 Task: Select Convenience. Add to cart, from DollarGeneral for 4213 Cooks Mine Road, Ruidoso, New Mexico 88345, Cell Number 505-671-5177, following items : Artskills Classic Poster Boards (5 ct)_x000D_
 - 1, Sharpie Fine Point Permanent Markers Metallic (1 ct)_x000D_
 - 2
Action: Mouse moved to (521, 129)
Screenshot: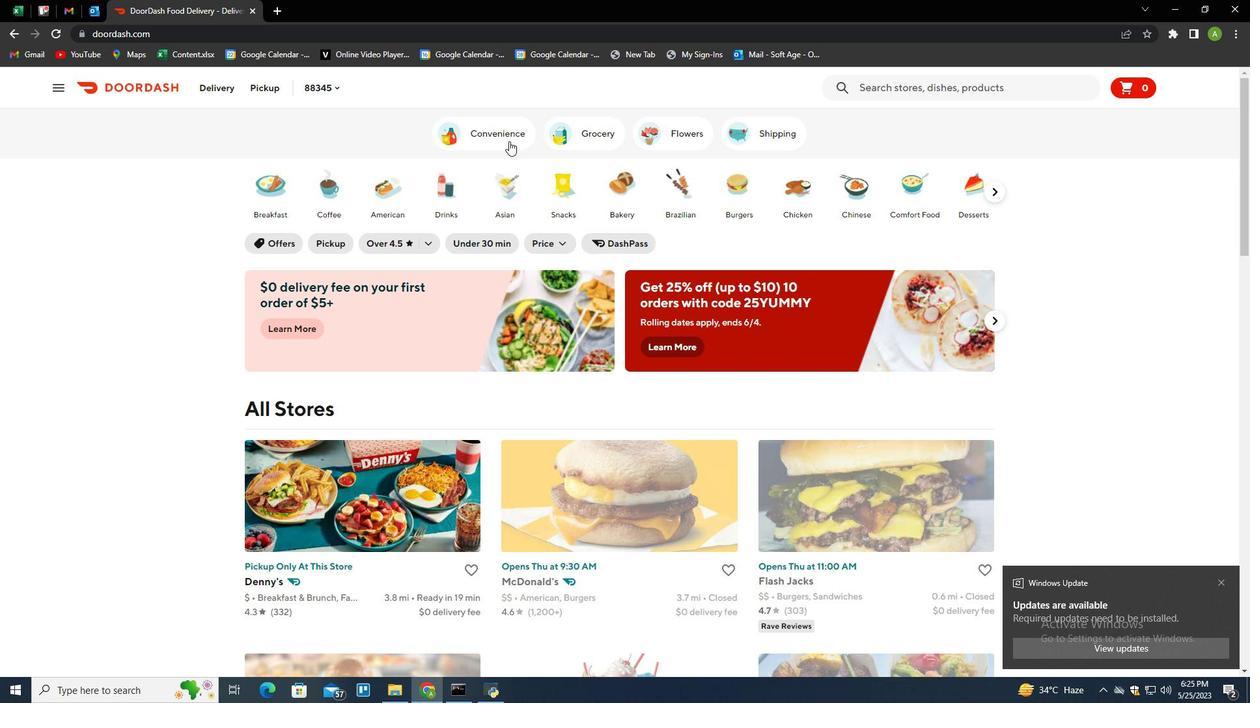 
Action: Mouse pressed left at (521, 129)
Screenshot: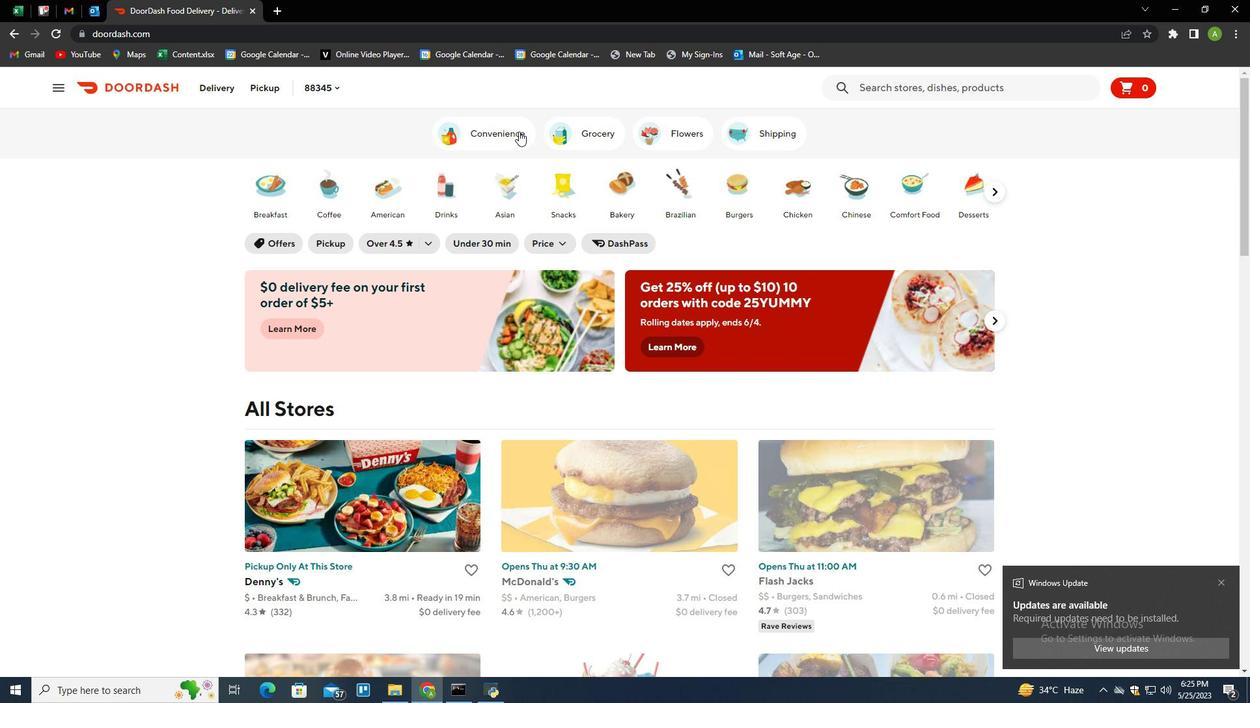 
Action: Mouse moved to (321, 430)
Screenshot: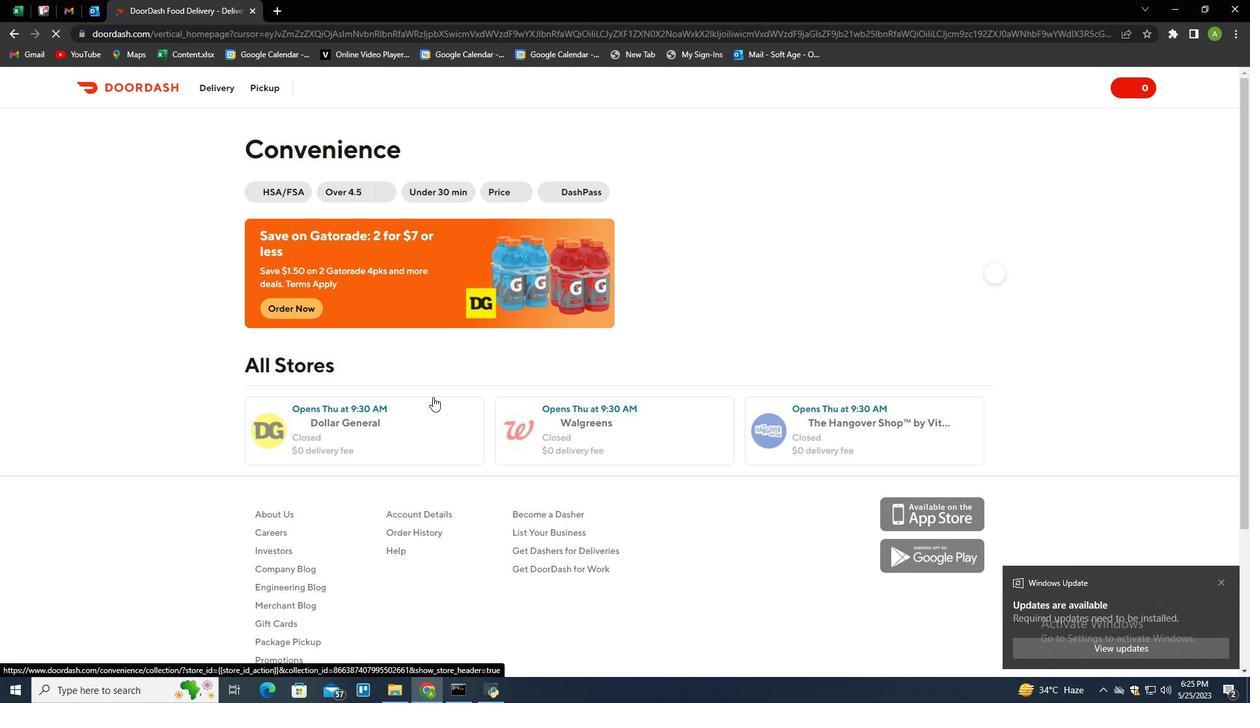 
Action: Mouse pressed left at (321, 430)
Screenshot: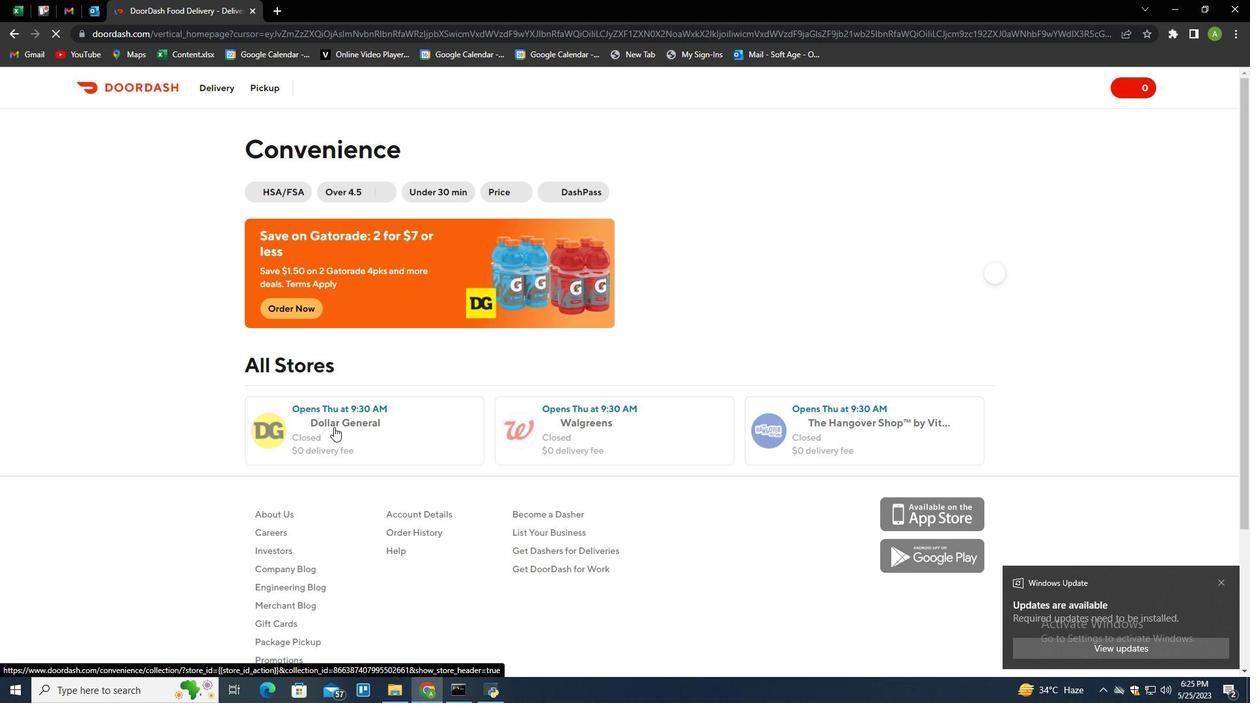 
Action: Mouse moved to (761, 203)
Screenshot: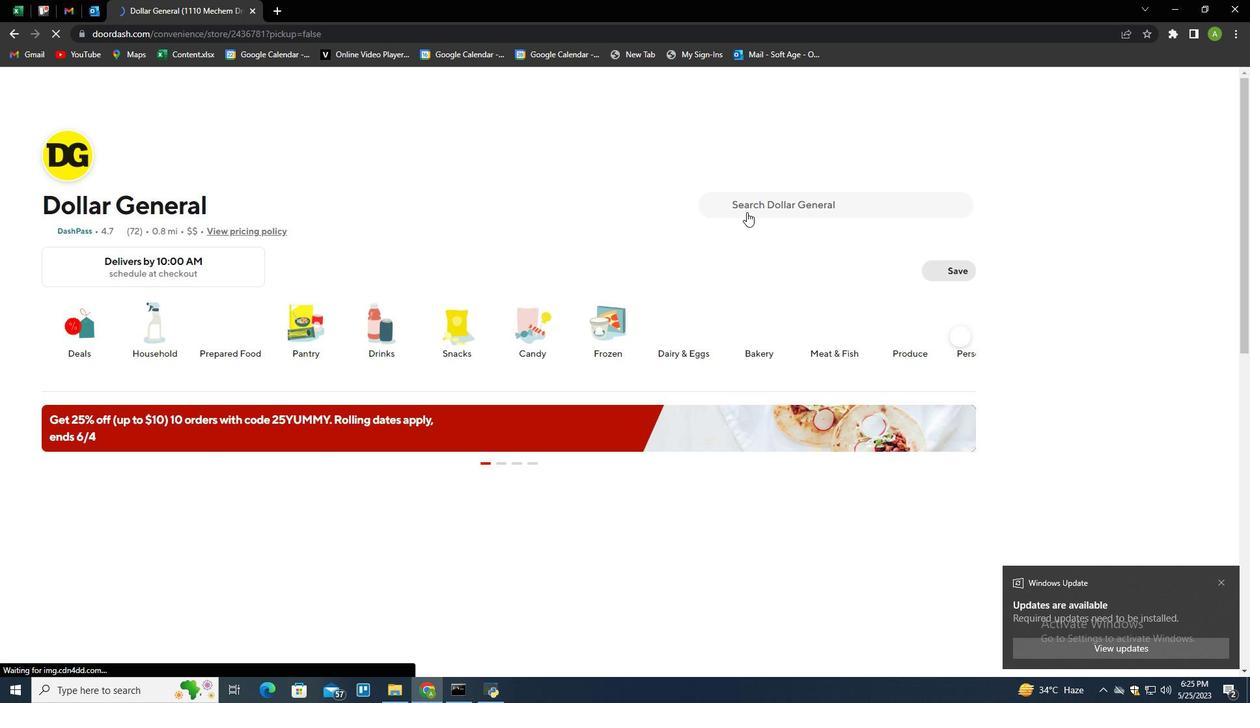 
Action: Mouse pressed left at (761, 203)
Screenshot: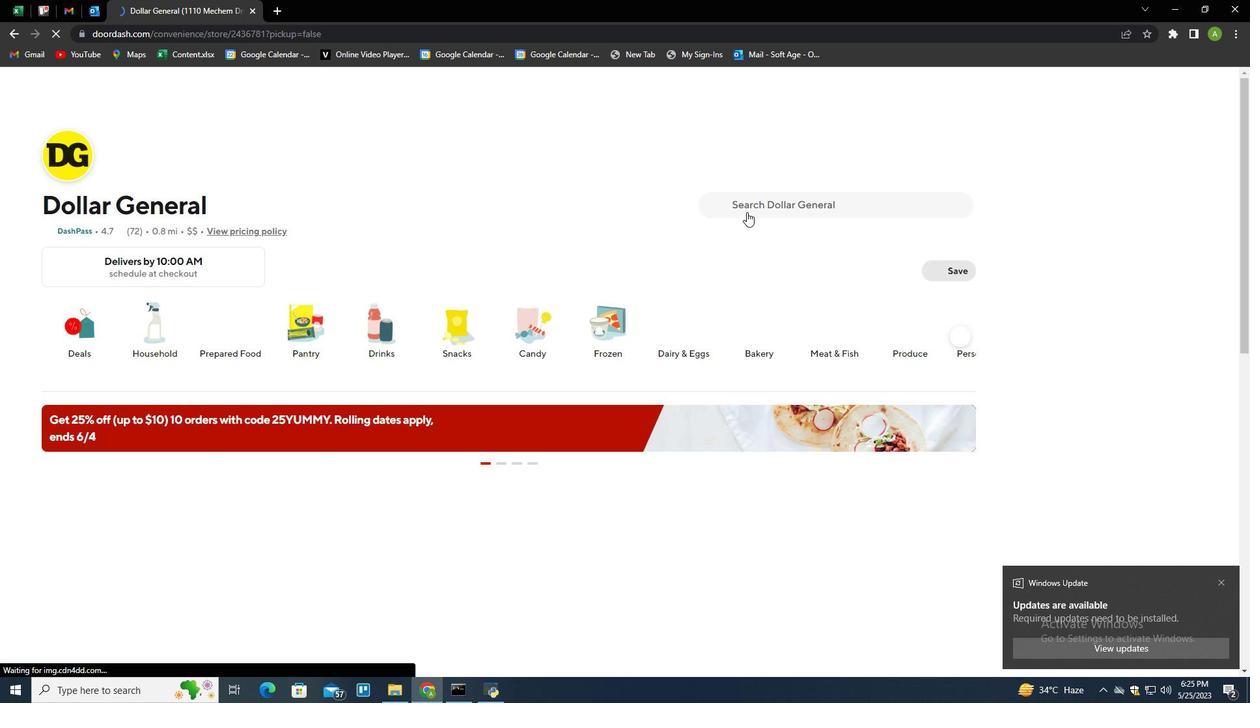 
Action: Mouse moved to (242, 86)
Screenshot: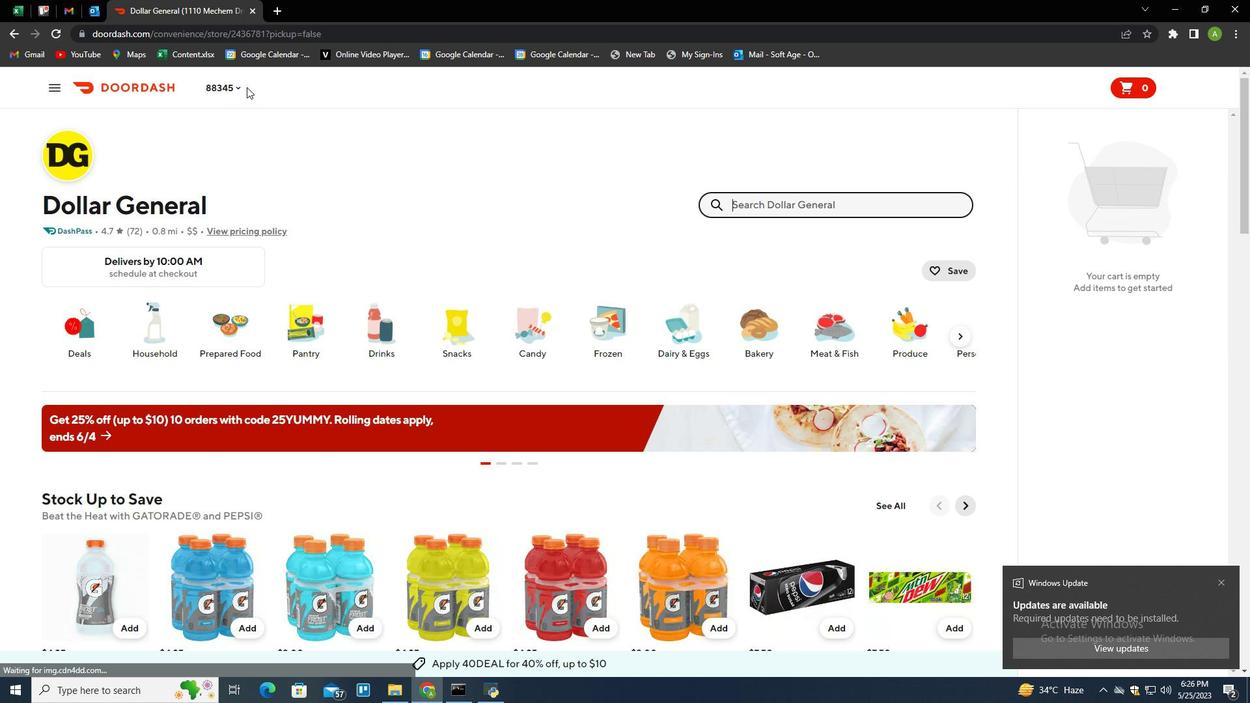 
Action: Mouse pressed left at (242, 86)
Screenshot: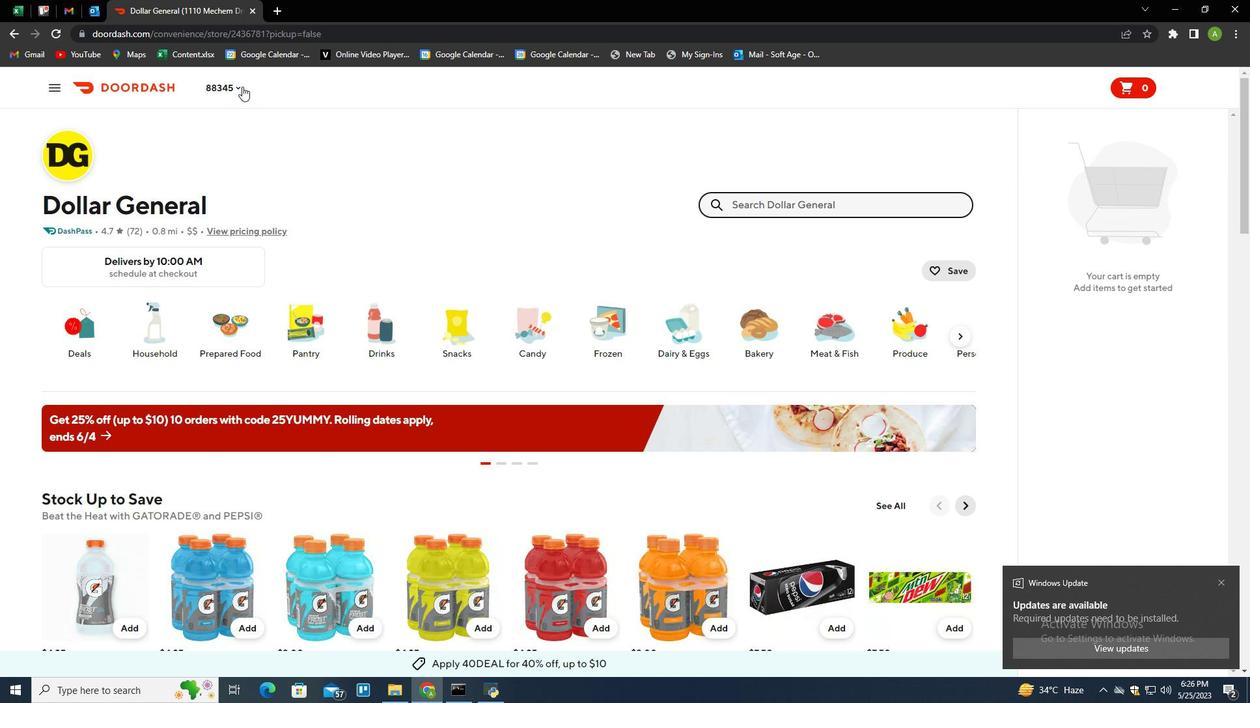 
Action: Mouse moved to (276, 138)
Screenshot: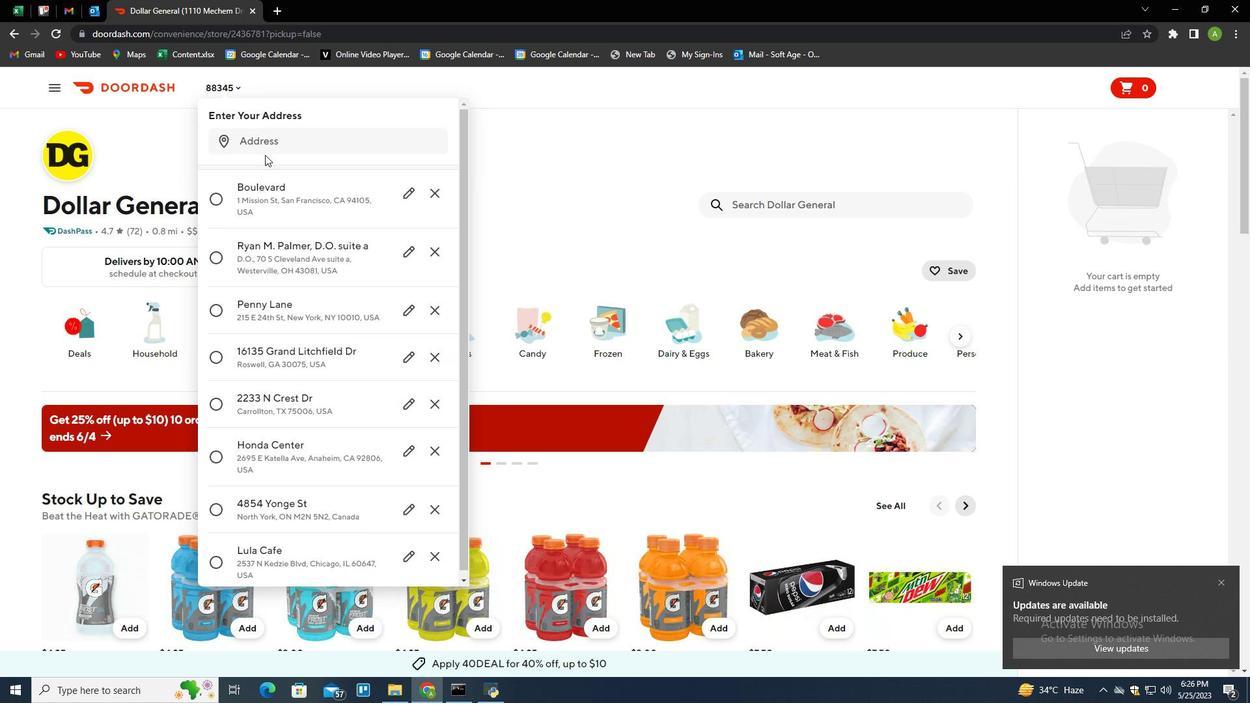 
Action: Mouse pressed left at (276, 138)
Screenshot: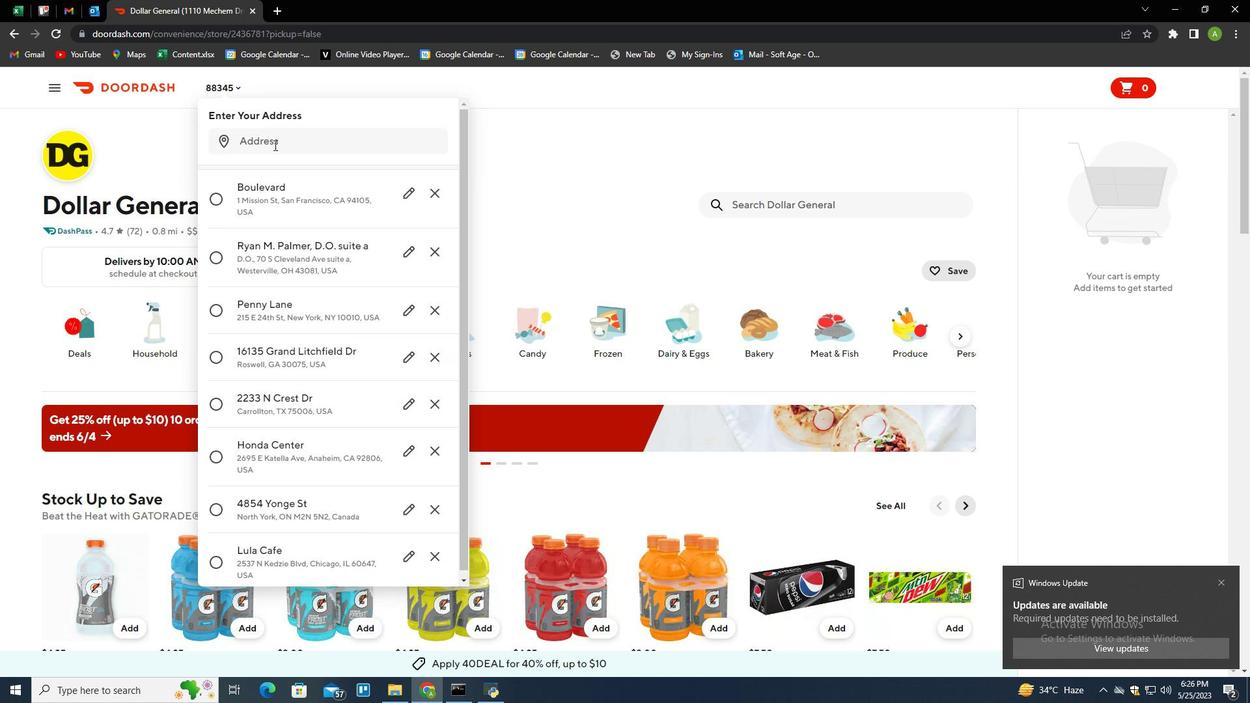
Action: Mouse moved to (259, 149)
Screenshot: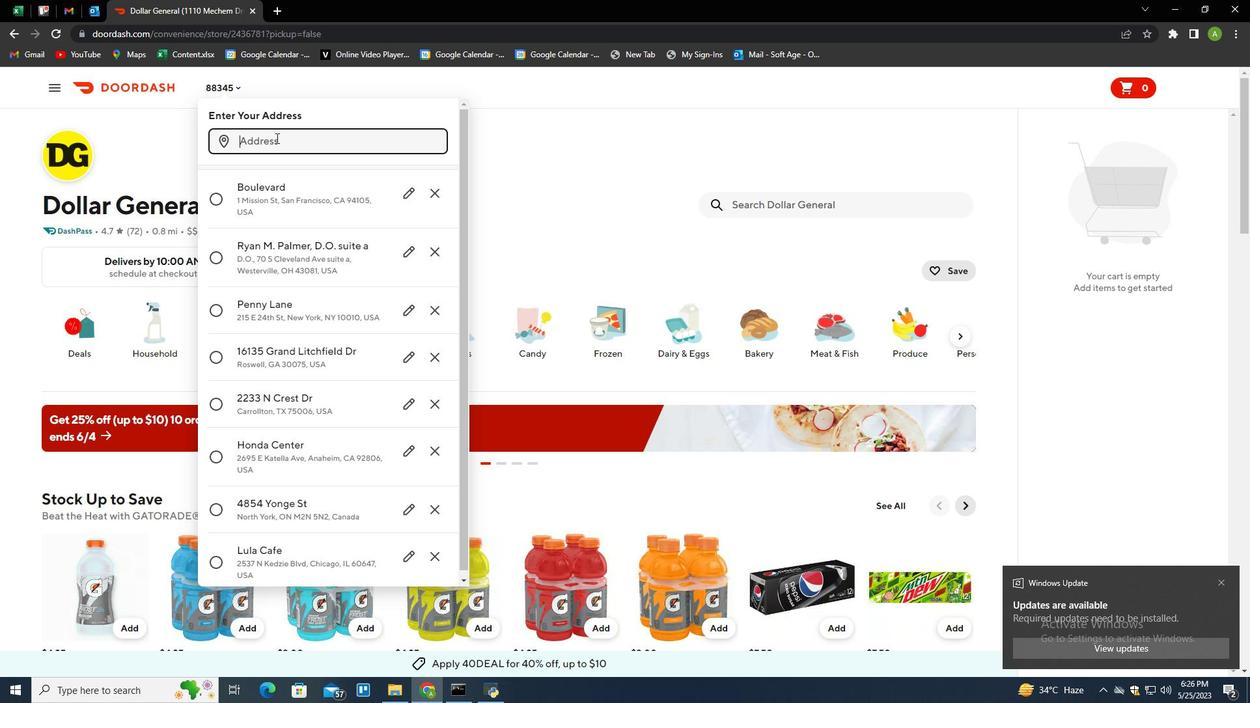 
Action: Key pressed 1<Key.backspace>4213<Key.space>cooks<Key.space>mine<Key.space>road.<Key.backspace>,<Key.space>ruidod<Key.backspace>so,new<Key.space>mexico<Key.space>88345<Key.enter>
Screenshot: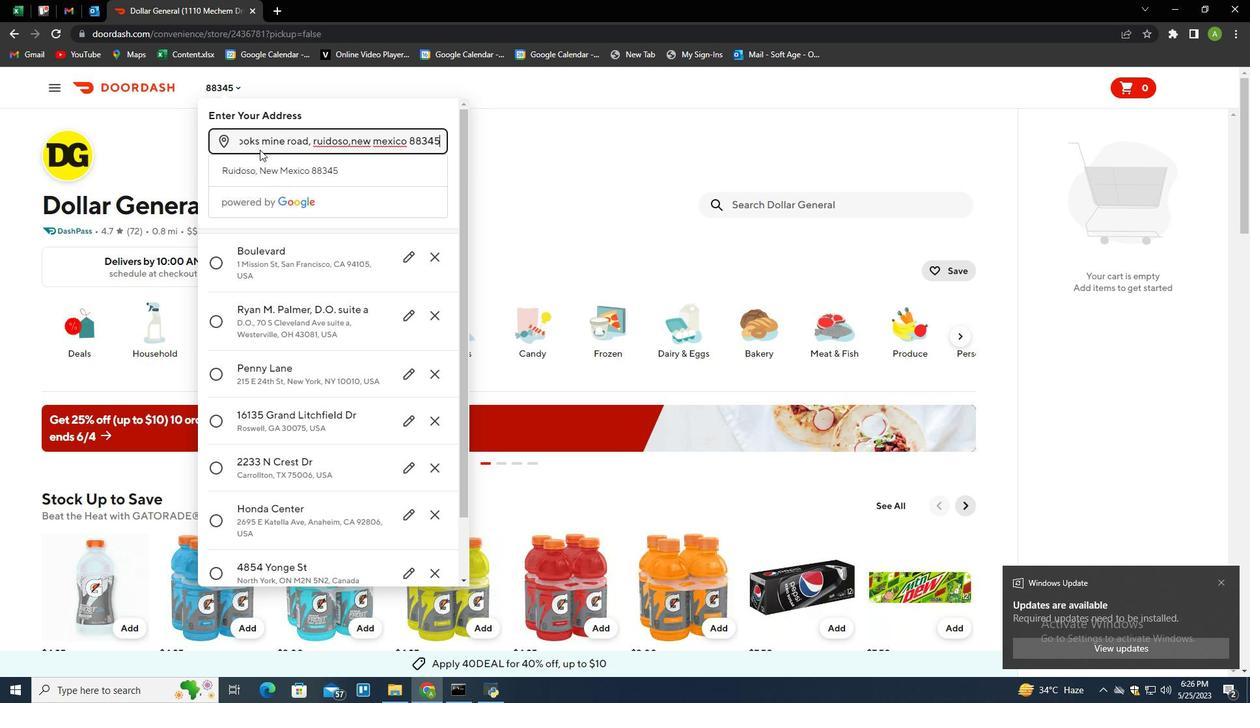 
Action: Mouse moved to (398, 501)
Screenshot: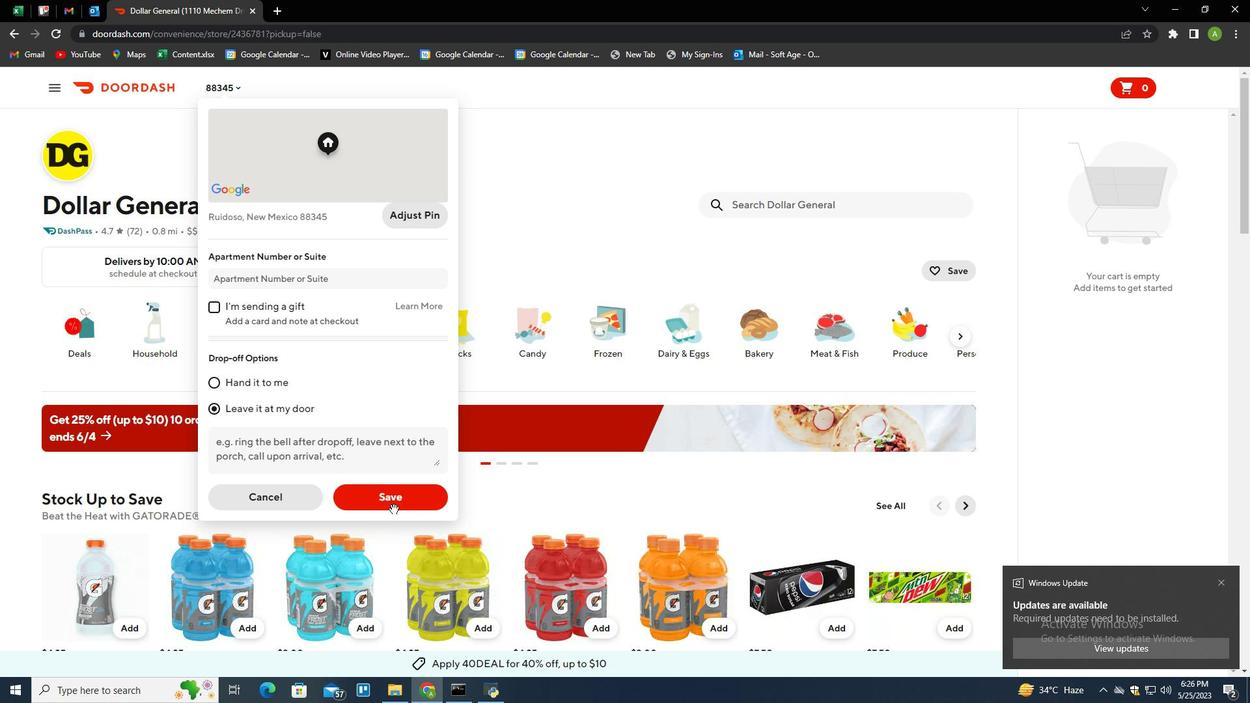
Action: Mouse pressed left at (398, 501)
Screenshot: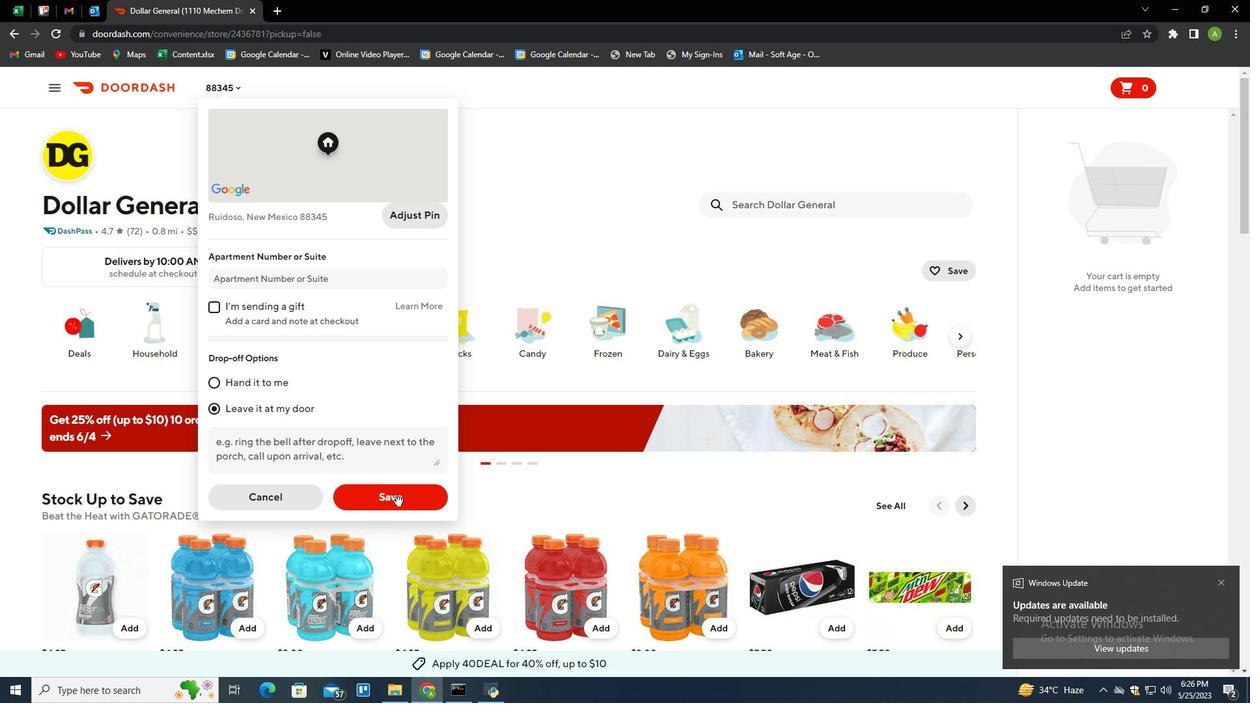 
Action: Mouse moved to (789, 203)
Screenshot: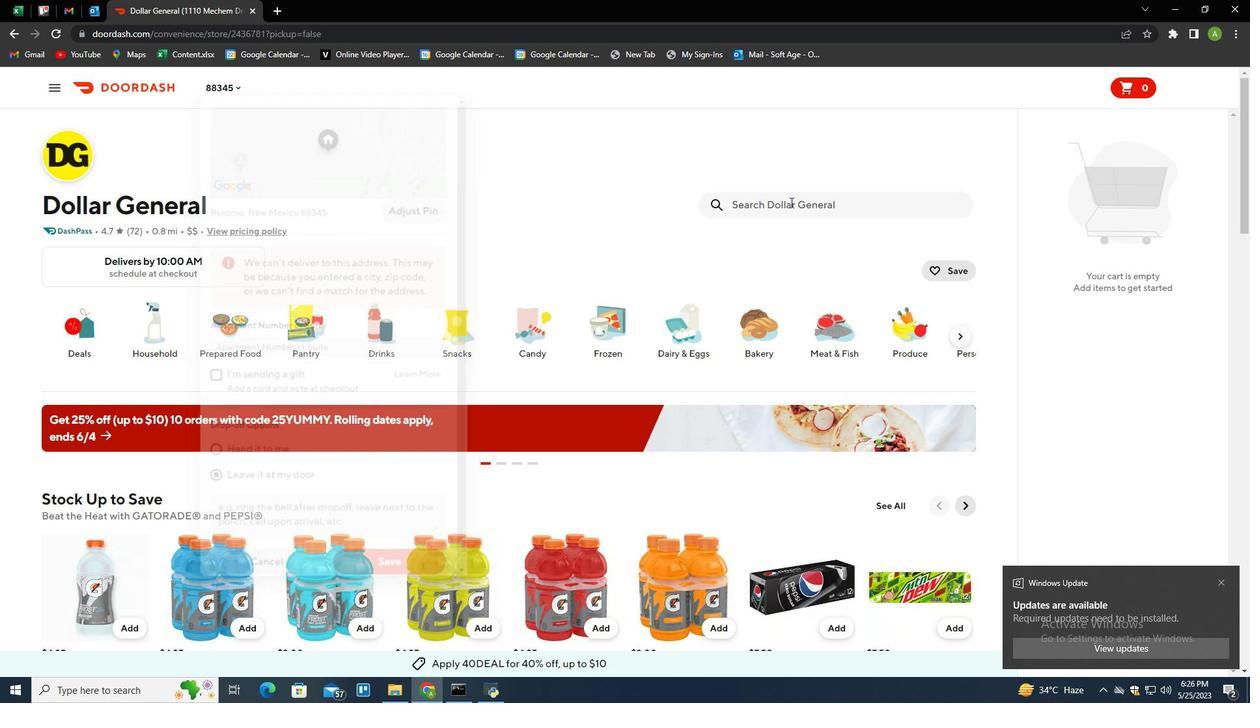
Action: Mouse pressed left at (789, 203)
Screenshot: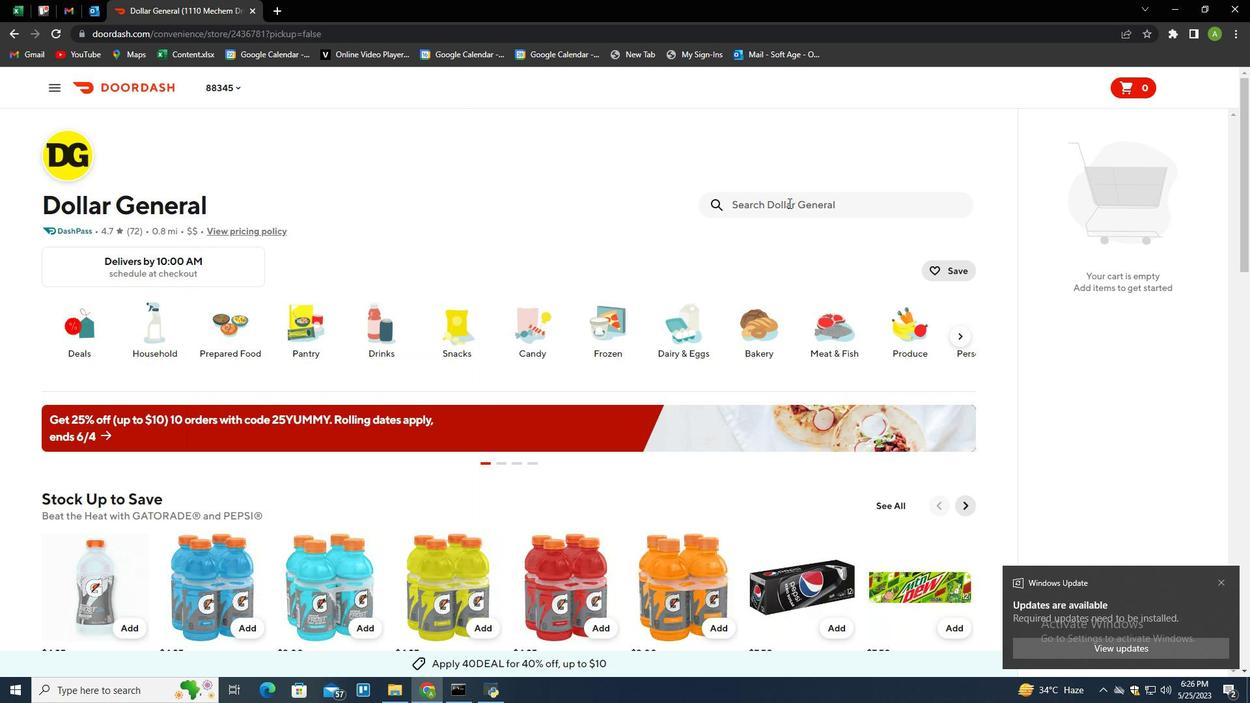
Action: Key pressed artskills<Key.space>classic<Key.space>poster<Key.space>boards<Key.space><Key.shift><Key.shift><Key.shift><Key.shift><Key.shift><Key.shift><Key.shift><Key.shift><Key.shift><Key.shift><Key.shift><Key.shift><Key.shift><Key.shift><Key.shift><Key.shift><Key.shift><Key.shift><Key.shift><Key.shift><Key.shift>(5<Key.space>ct<Key.shift>)<Key.enter>
Screenshot: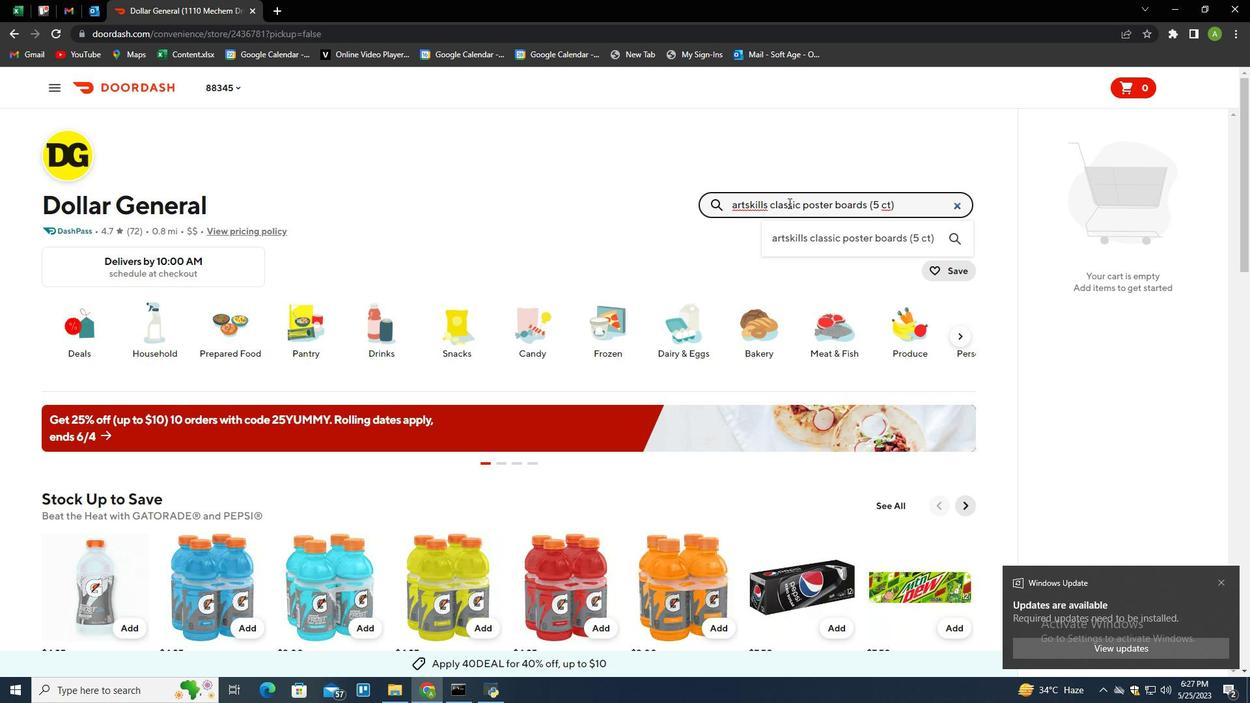 
Action: Mouse moved to (201, 290)
Screenshot: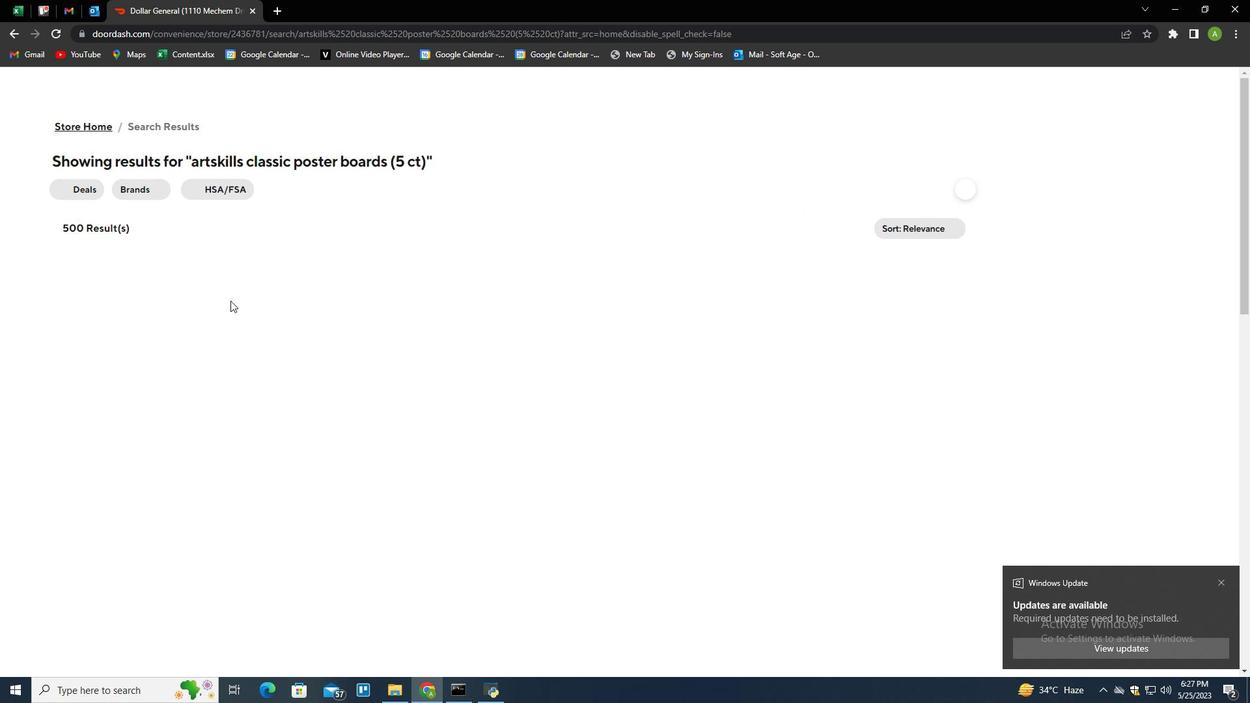 
Action: Mouse scrolled (201, 291) with delta (0, 0)
Screenshot: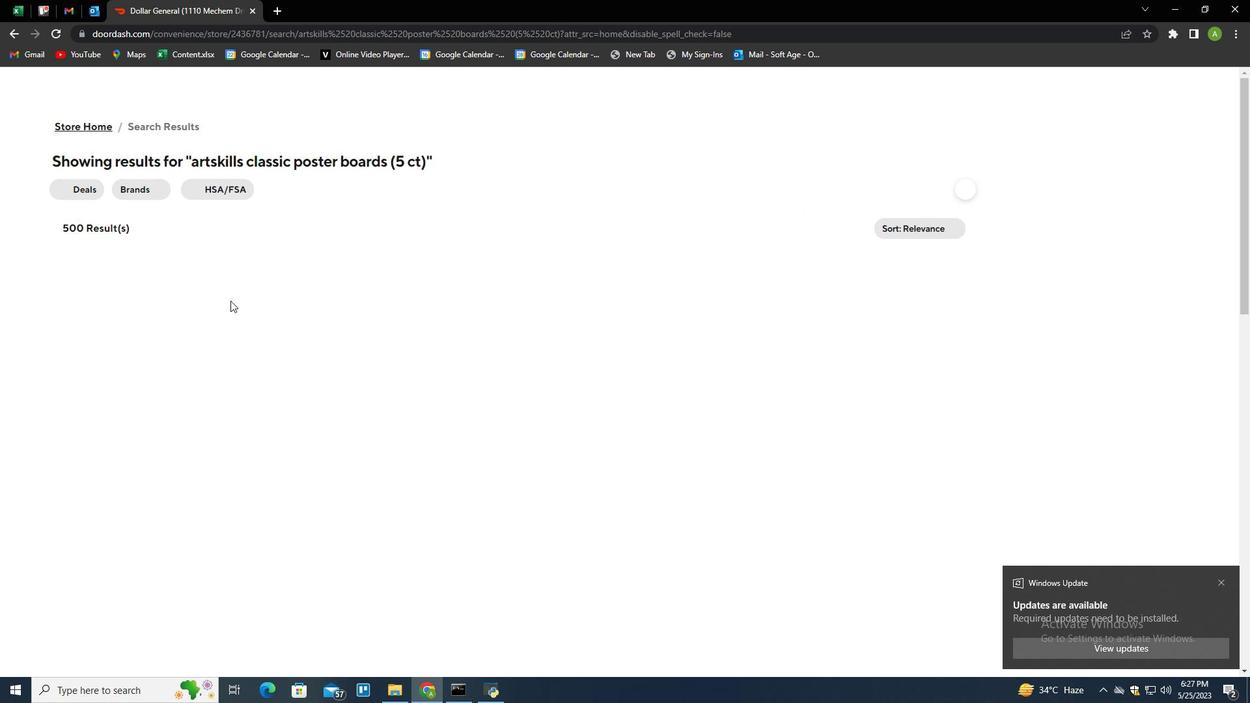 
Action: Mouse scrolled (201, 291) with delta (0, 0)
Screenshot: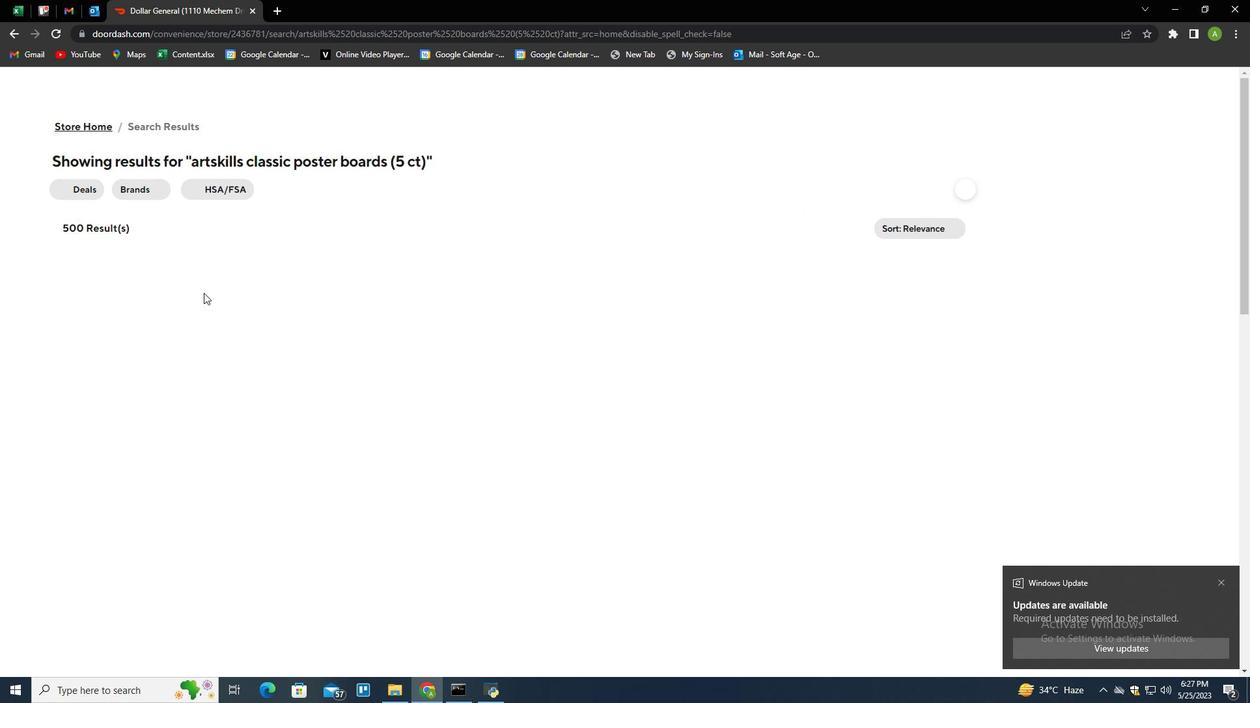 
Action: Mouse moved to (192, 283)
Screenshot: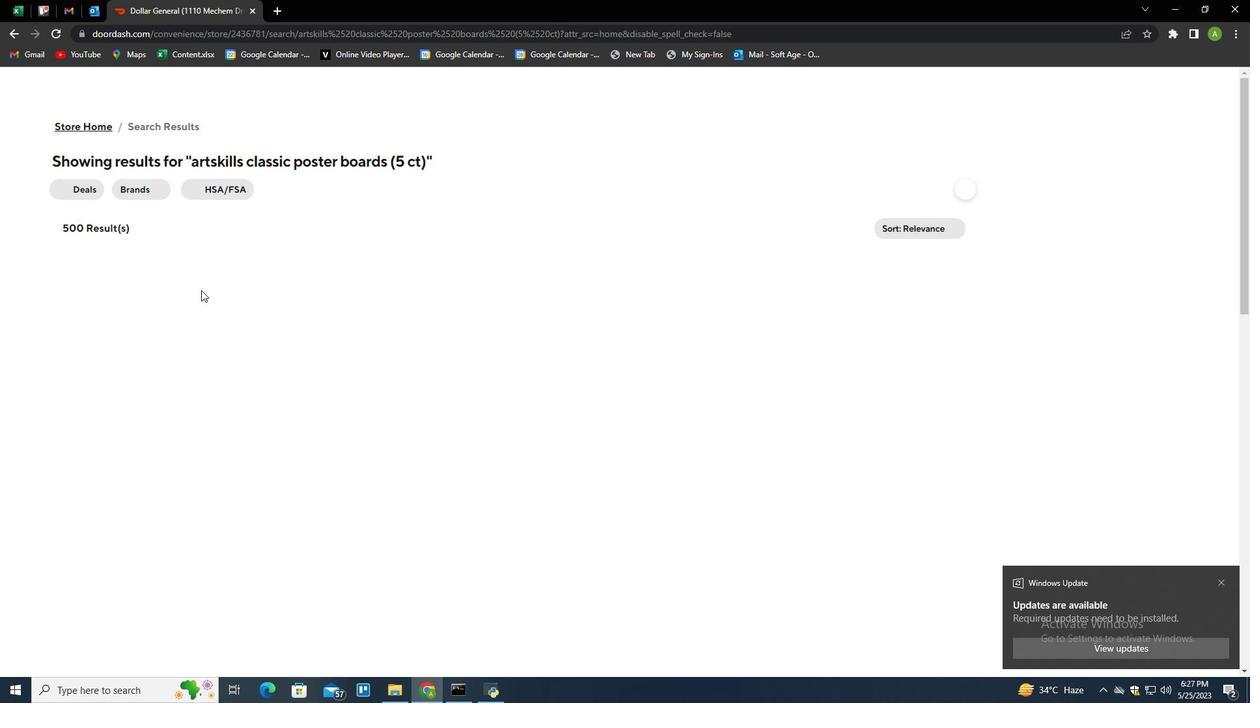 
Action: Mouse scrolled (192, 284) with delta (0, 0)
Screenshot: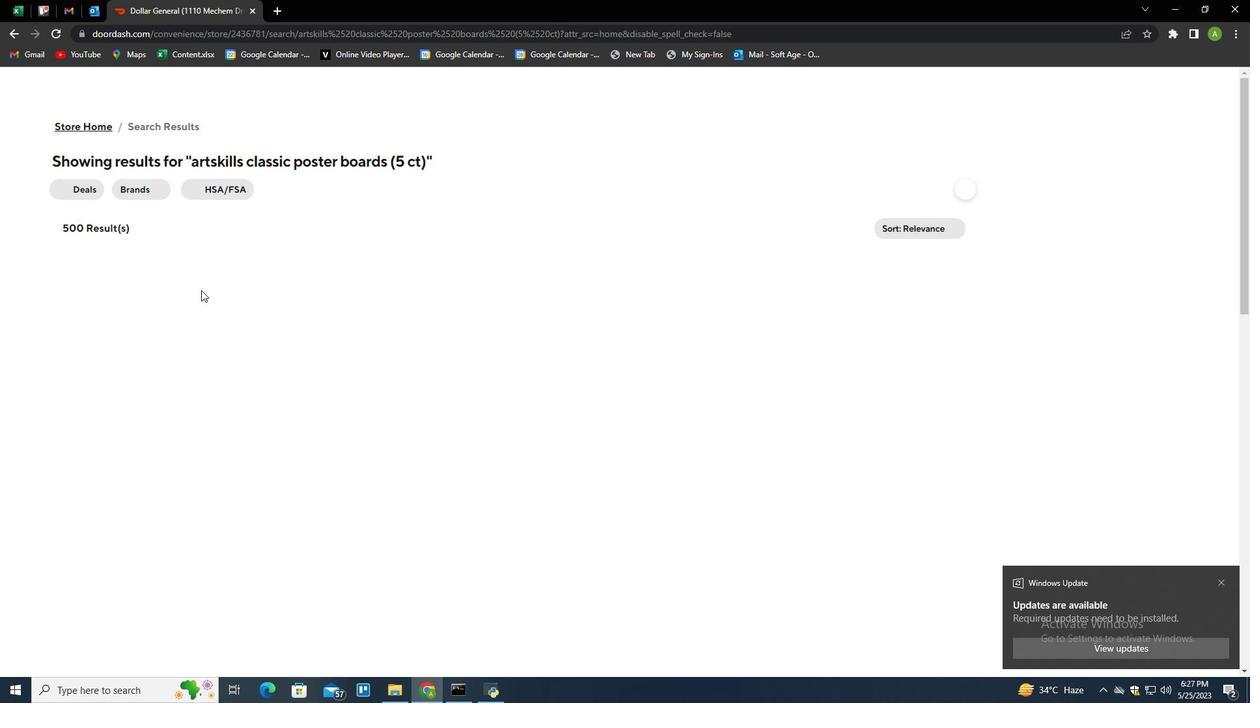 
Action: Mouse moved to (904, 231)
Screenshot: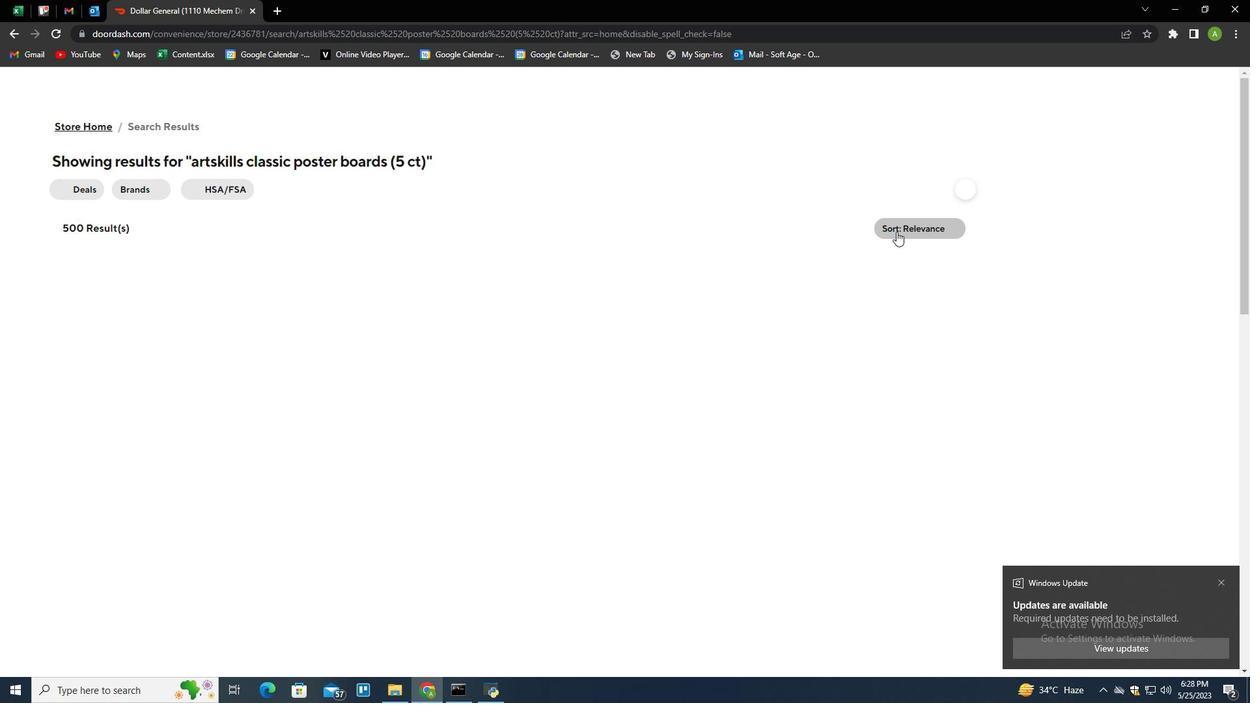 
Action: Mouse pressed left at (904, 231)
Screenshot: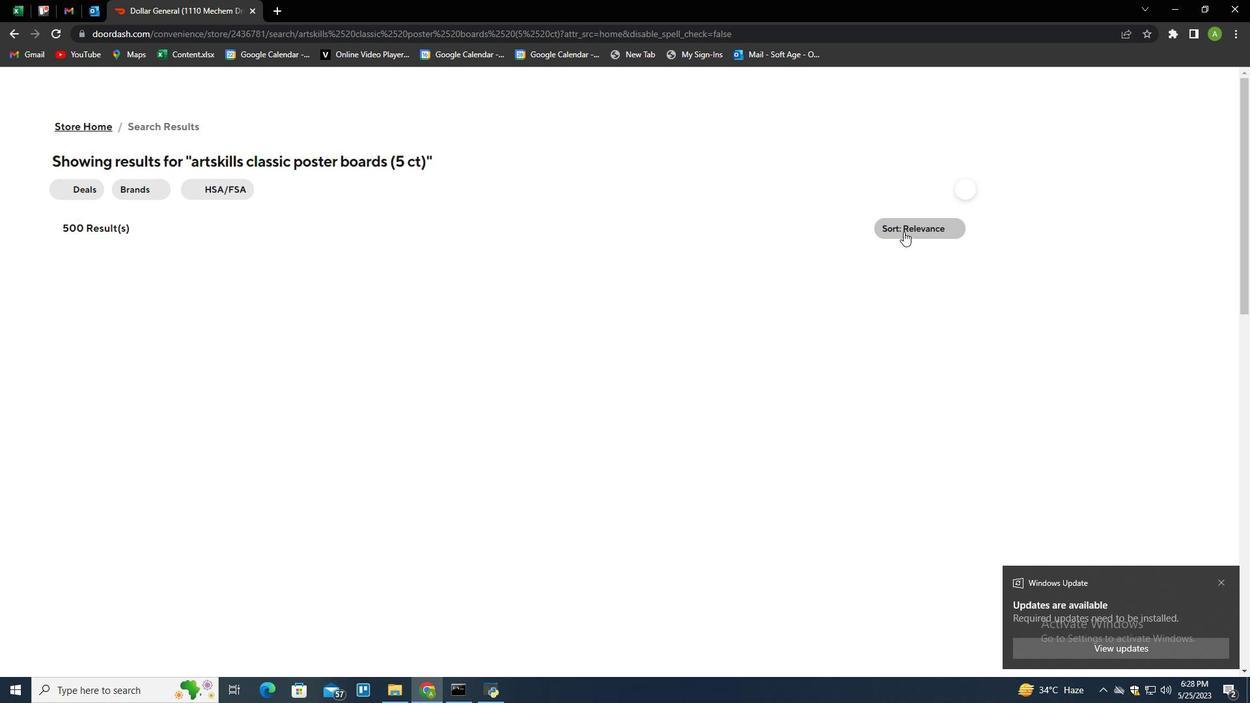 
Action: Mouse moved to (107, 131)
Screenshot: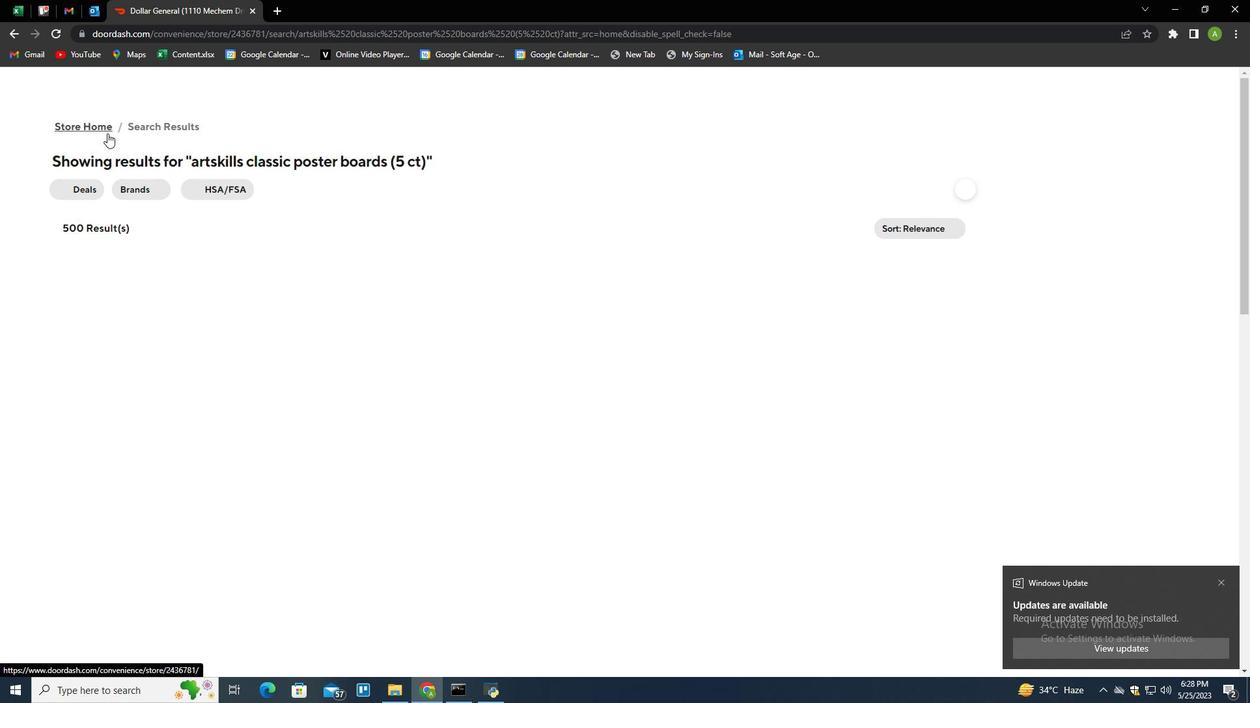 
Action: Mouse pressed left at (107, 131)
Screenshot: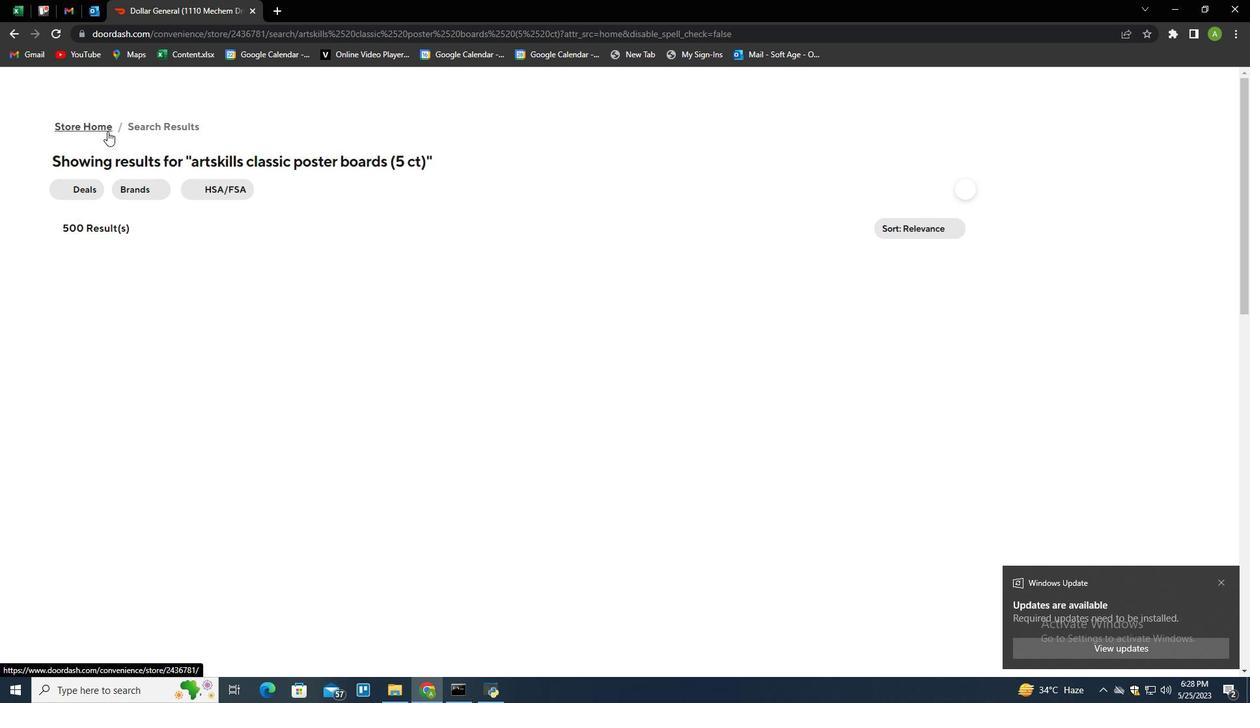 
Action: Mouse moved to (770, 204)
Screenshot: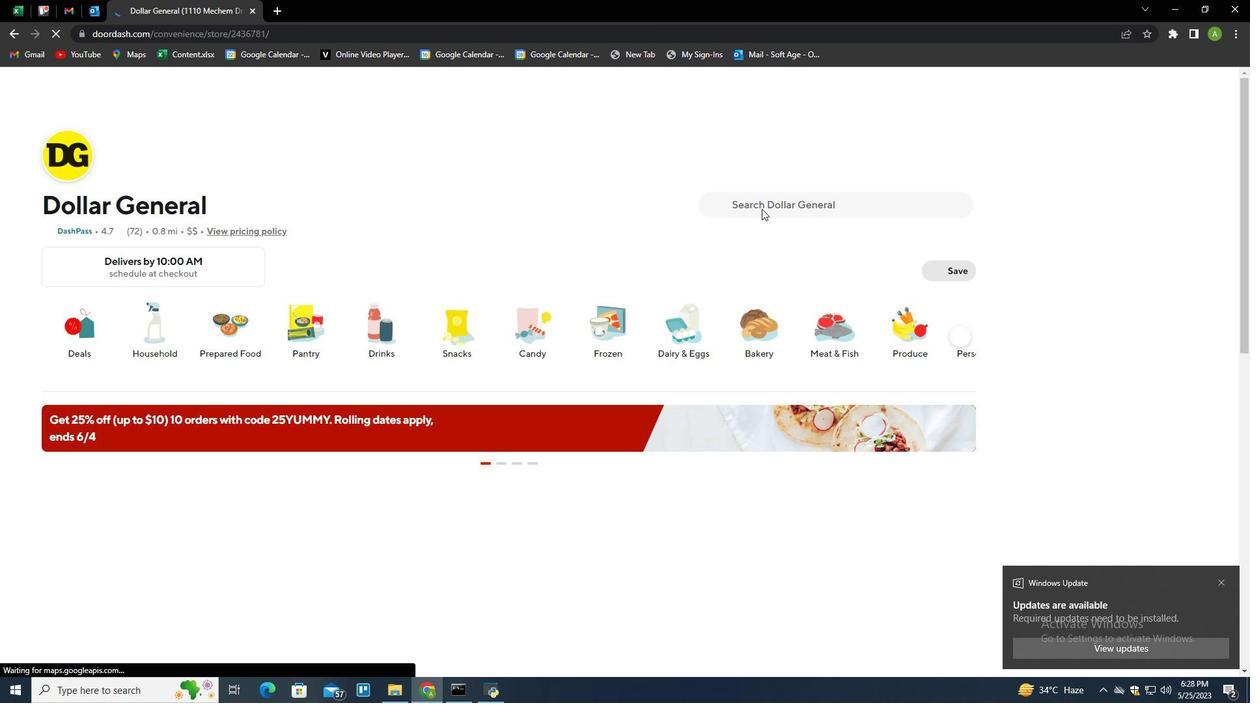
Action: Mouse pressed left at (770, 204)
Screenshot: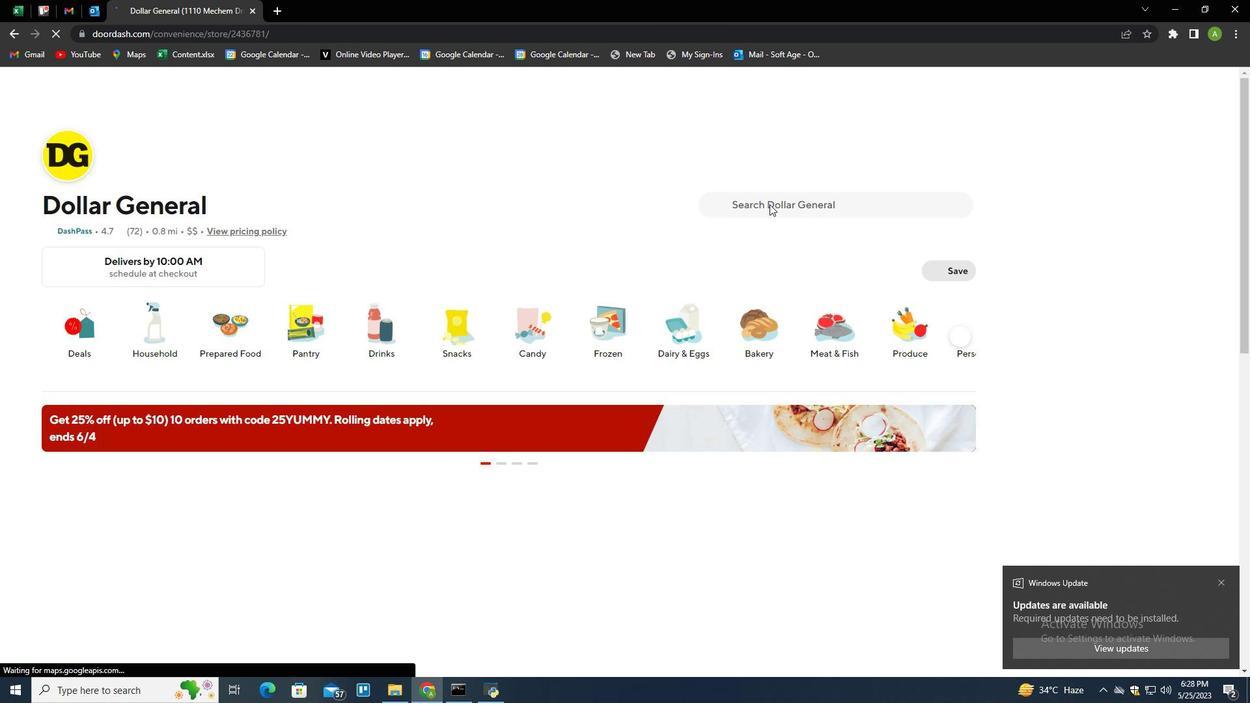 
Action: Mouse moved to (686, 241)
Screenshot: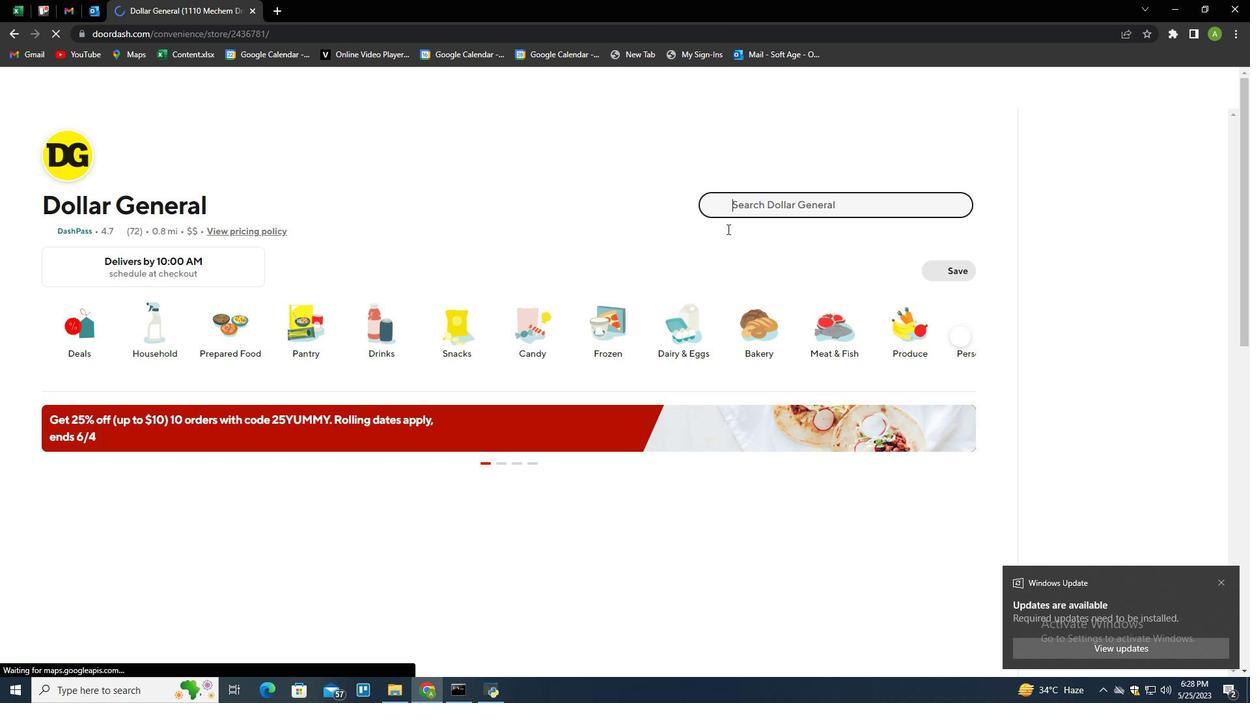 
Action: Key pressed artskills<Key.space>classic<Key.space>poster<Key.space>boards<Key.space><Key.shift>(5<Key.space>ct<Key.shift>)<Key.enter>
Screenshot: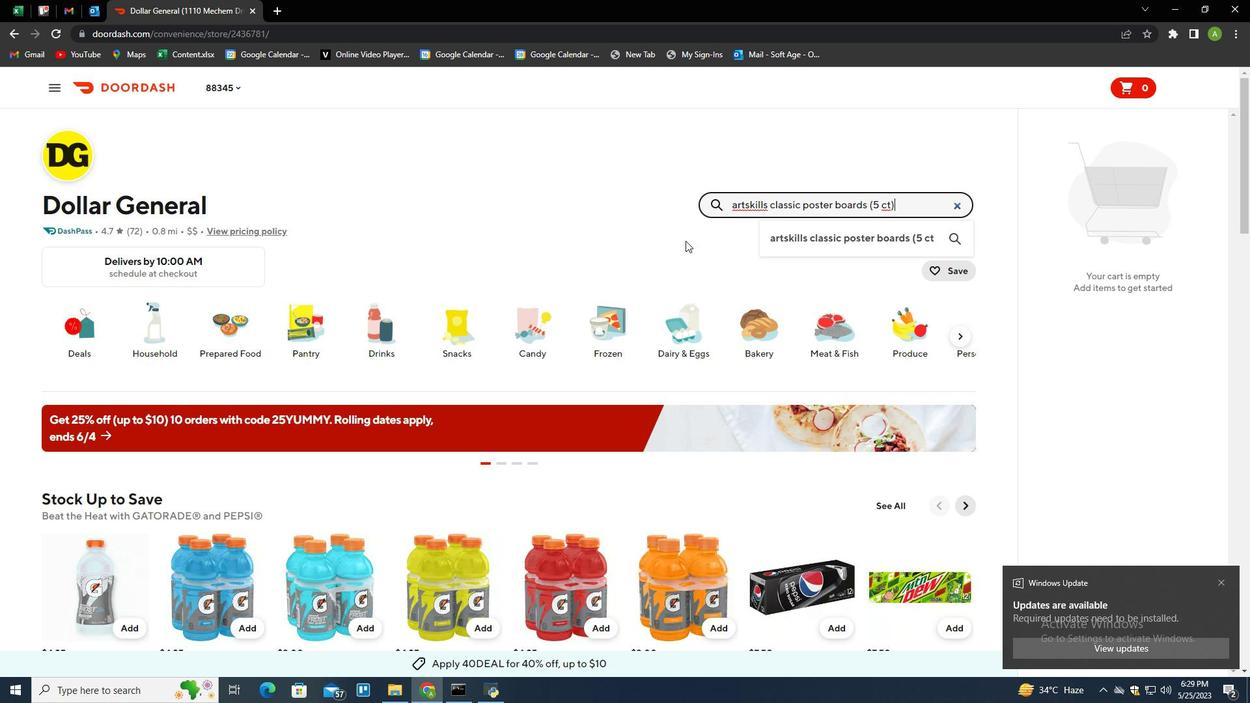 
Action: Mouse moved to (117, 336)
Screenshot: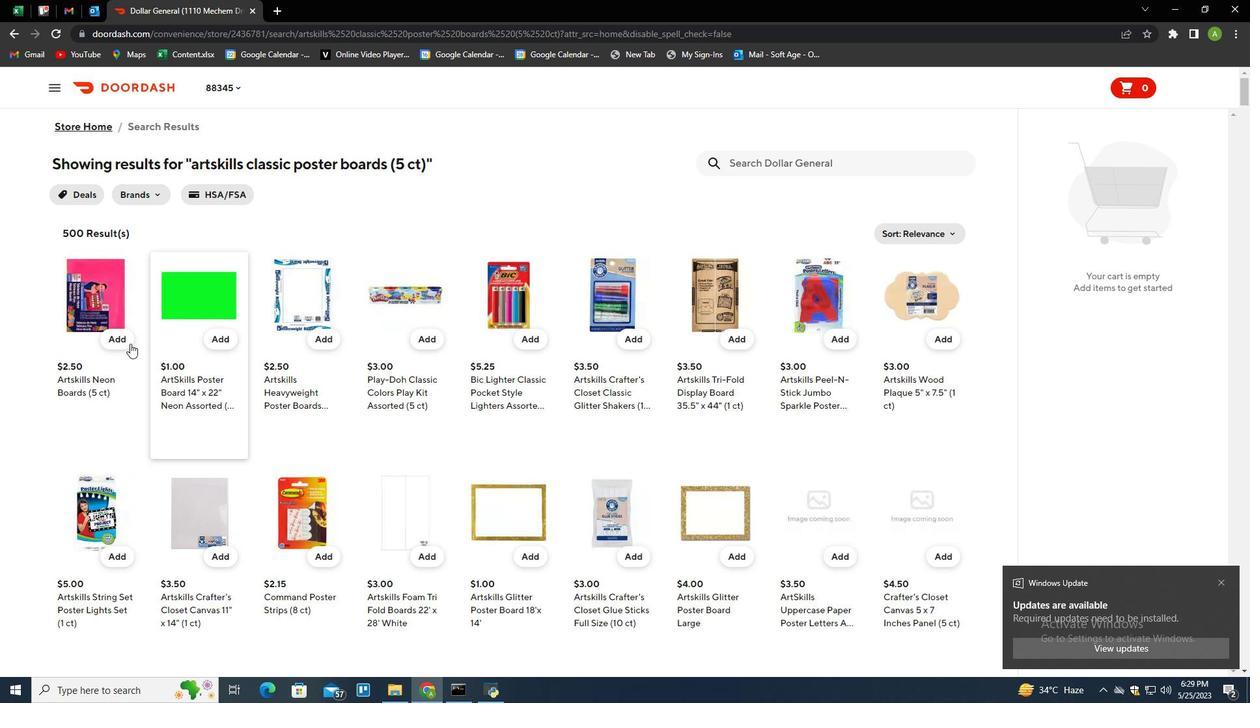 
Action: Mouse pressed left at (117, 336)
Screenshot: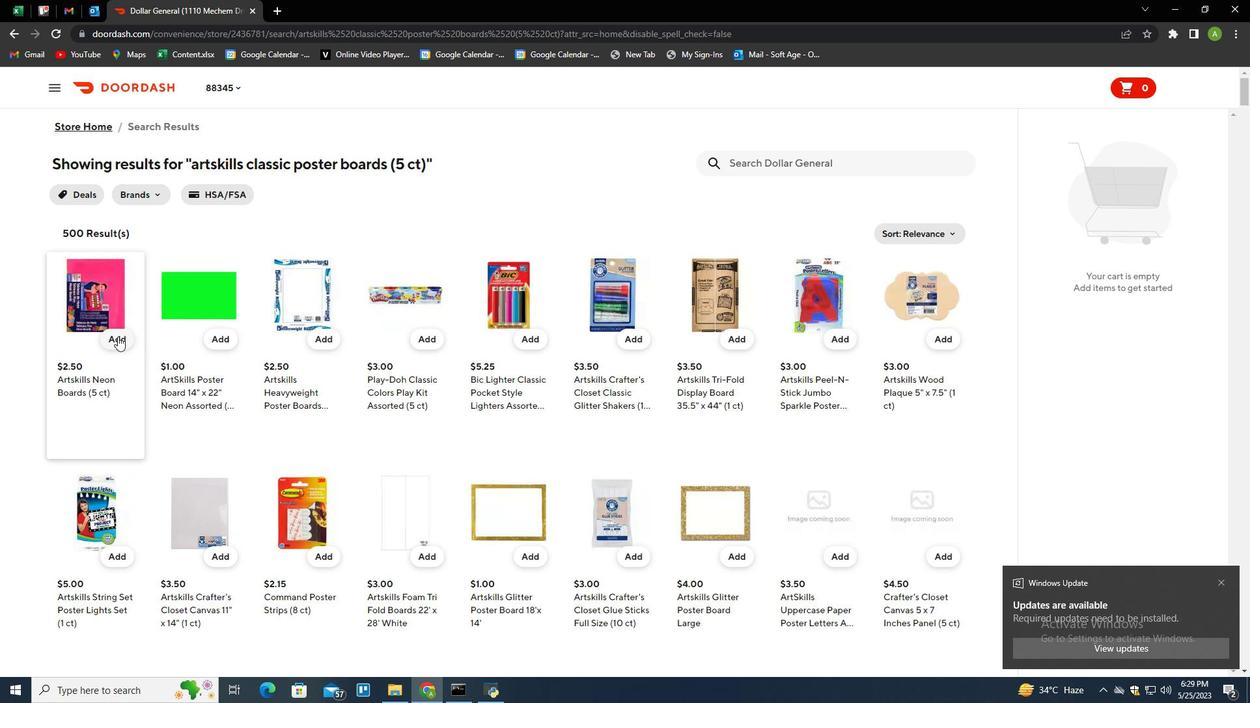 
Action: Mouse moved to (764, 160)
Screenshot: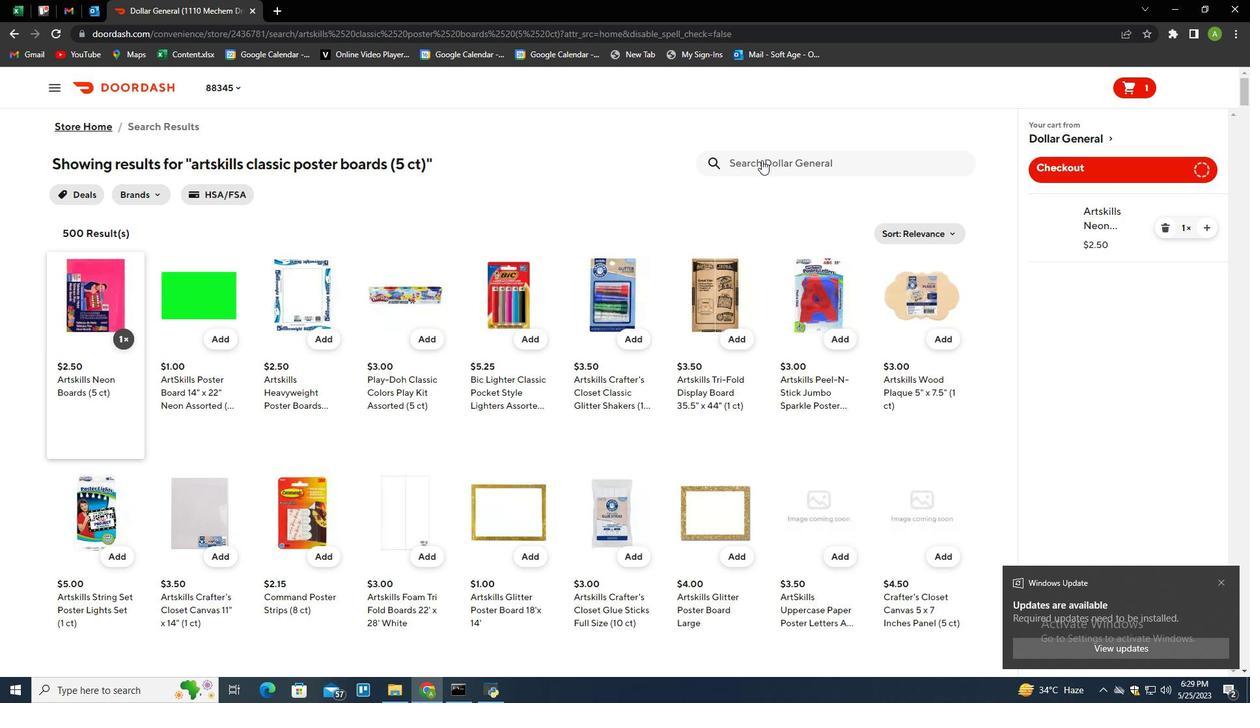
Action: Mouse pressed left at (764, 160)
Screenshot: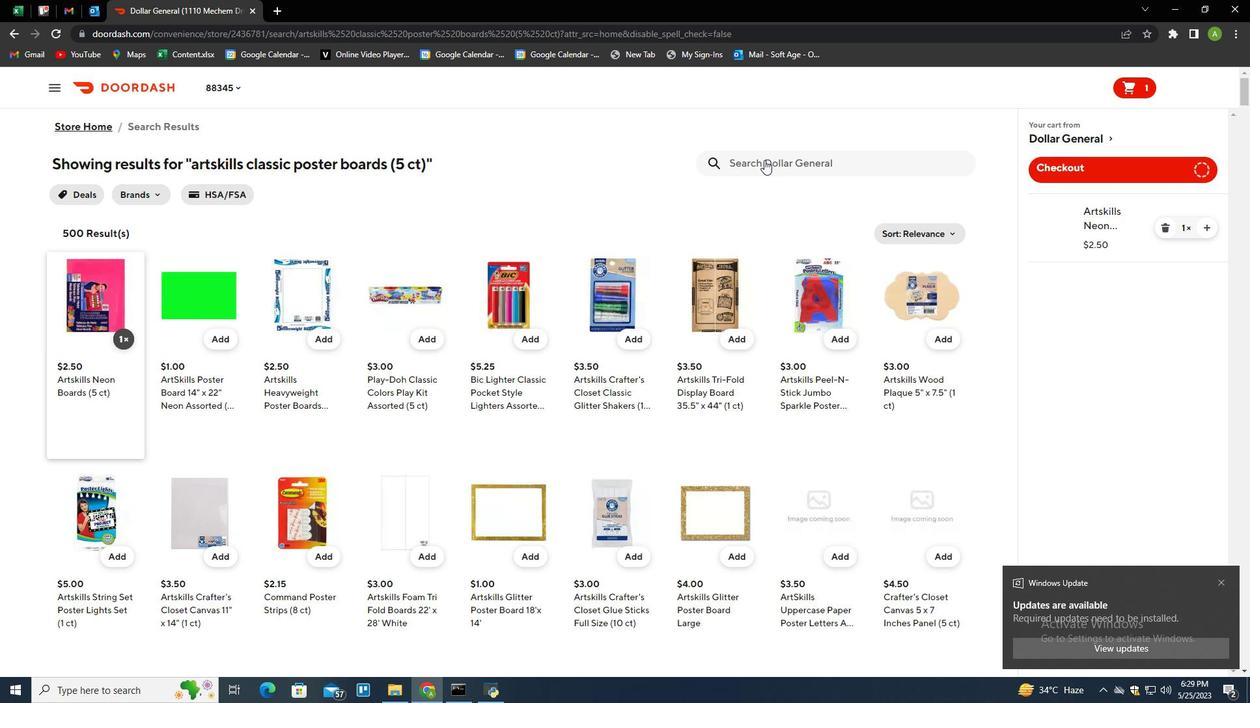 
Action: Key pressed sharpie<Key.space>fine<Key.space>point<Key.space>permanent<Key.space>markers<Key.space>metallic<Key.space><Key.shift>(1<Key.space>ct<Key.shift>)<Key.enter>
Screenshot: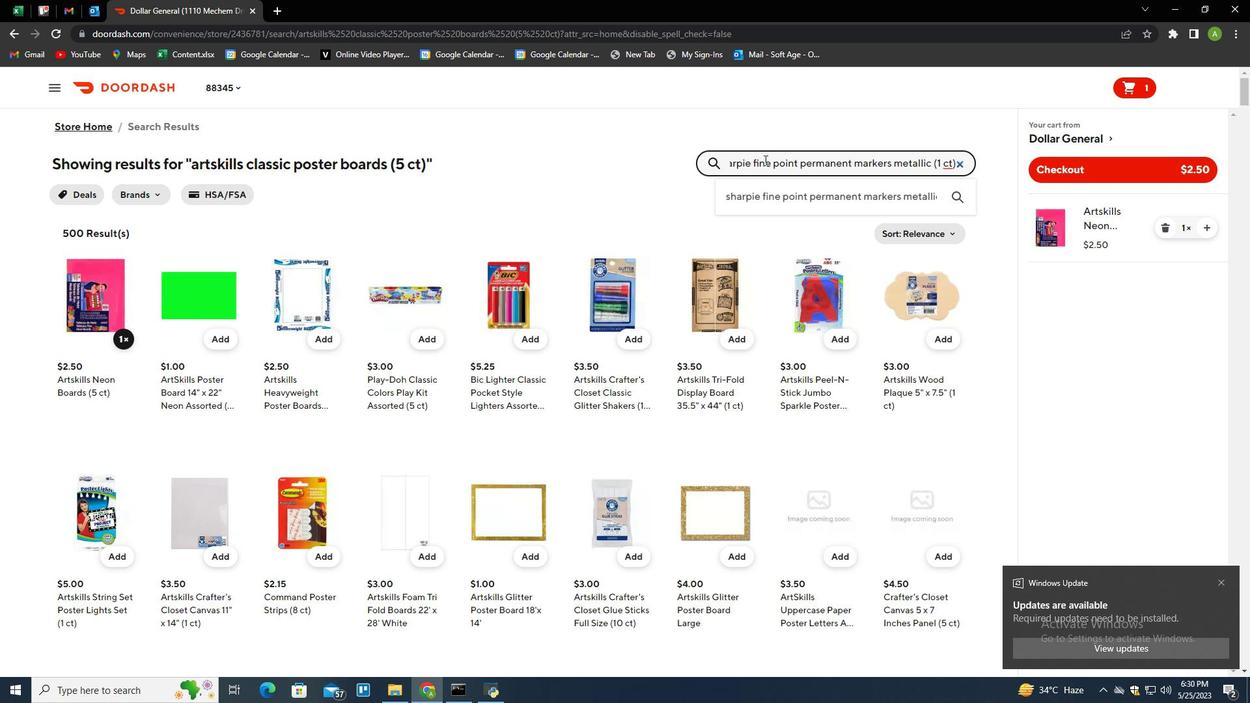 
Action: Mouse moved to (110, 334)
Screenshot: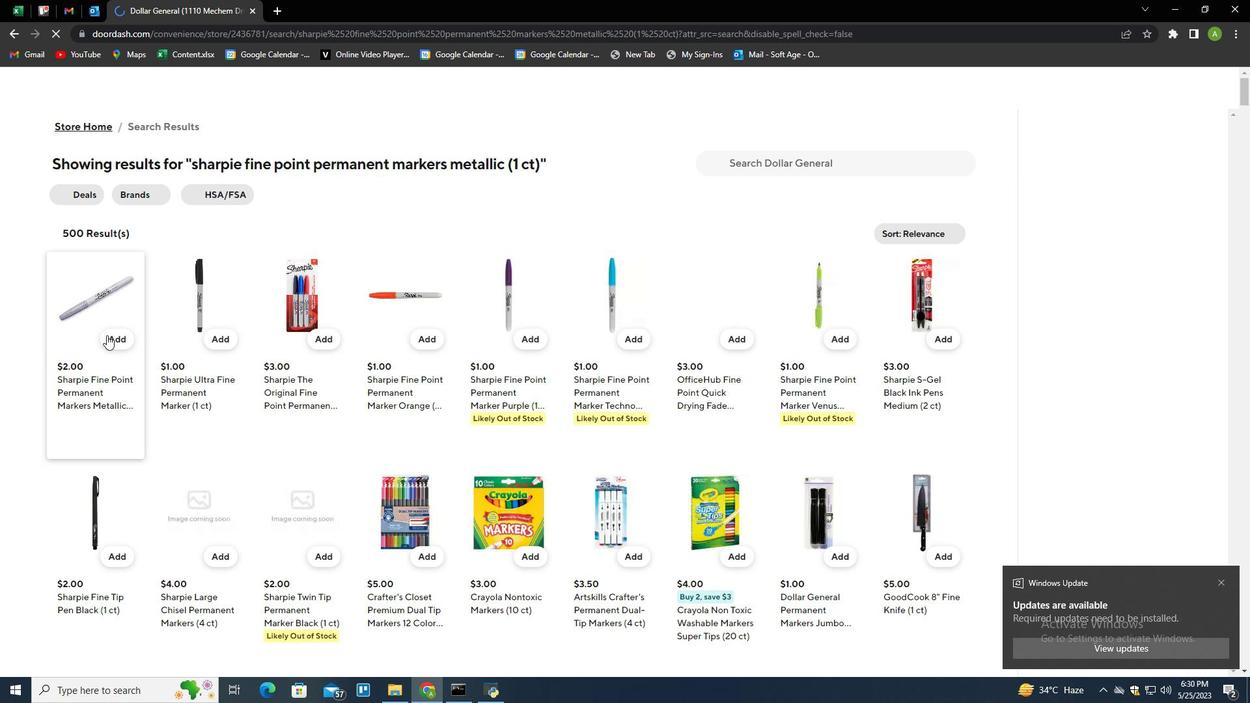 
Action: Mouse pressed left at (110, 334)
Screenshot: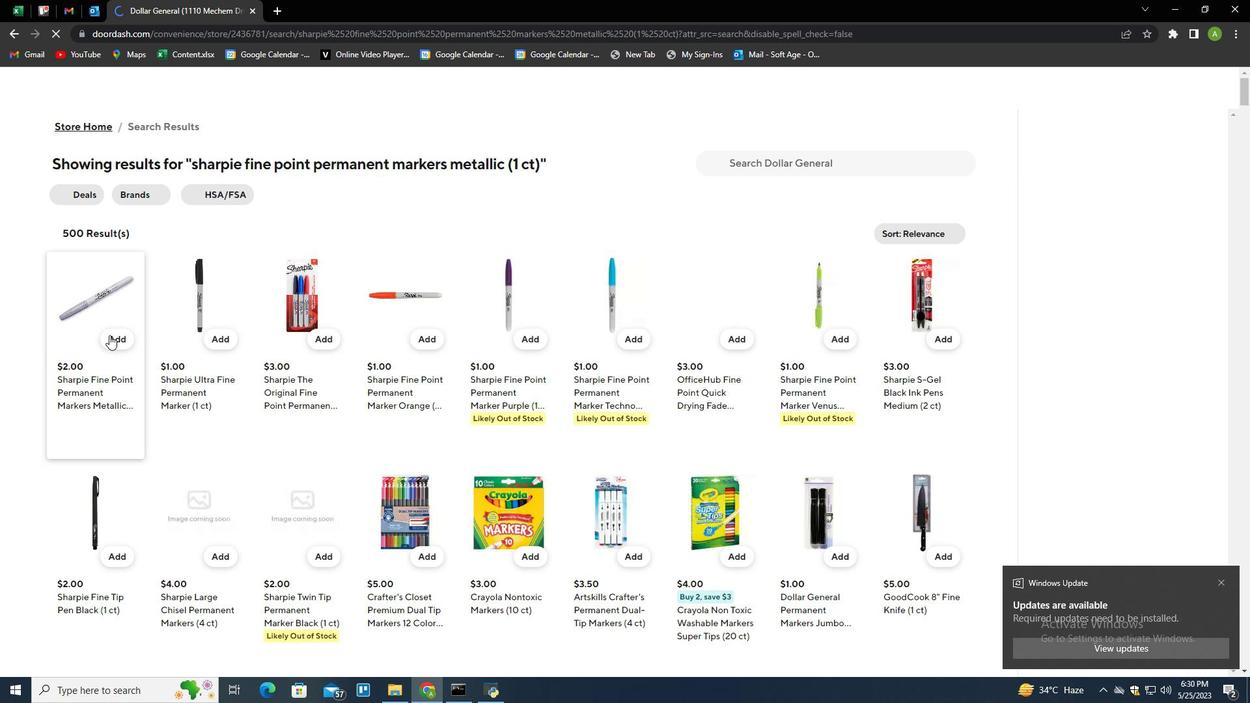 
Action: Mouse moved to (1208, 291)
Screenshot: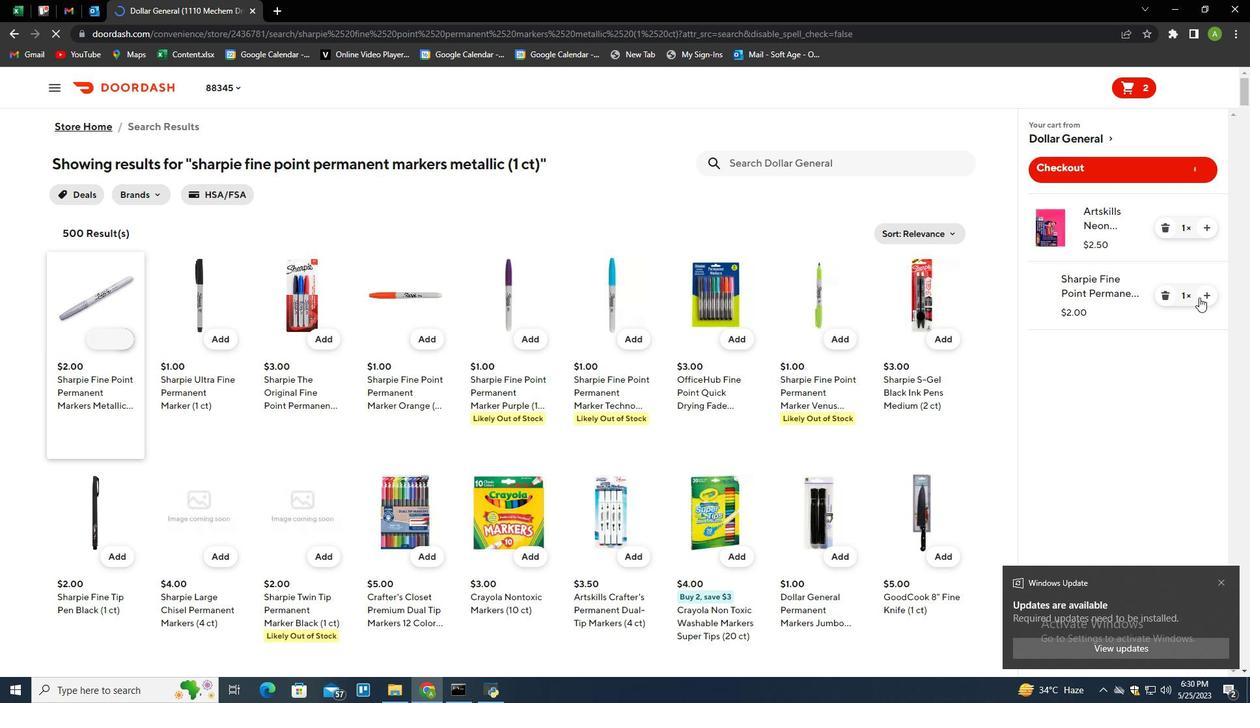 
Action: Mouse pressed left at (1208, 291)
Screenshot: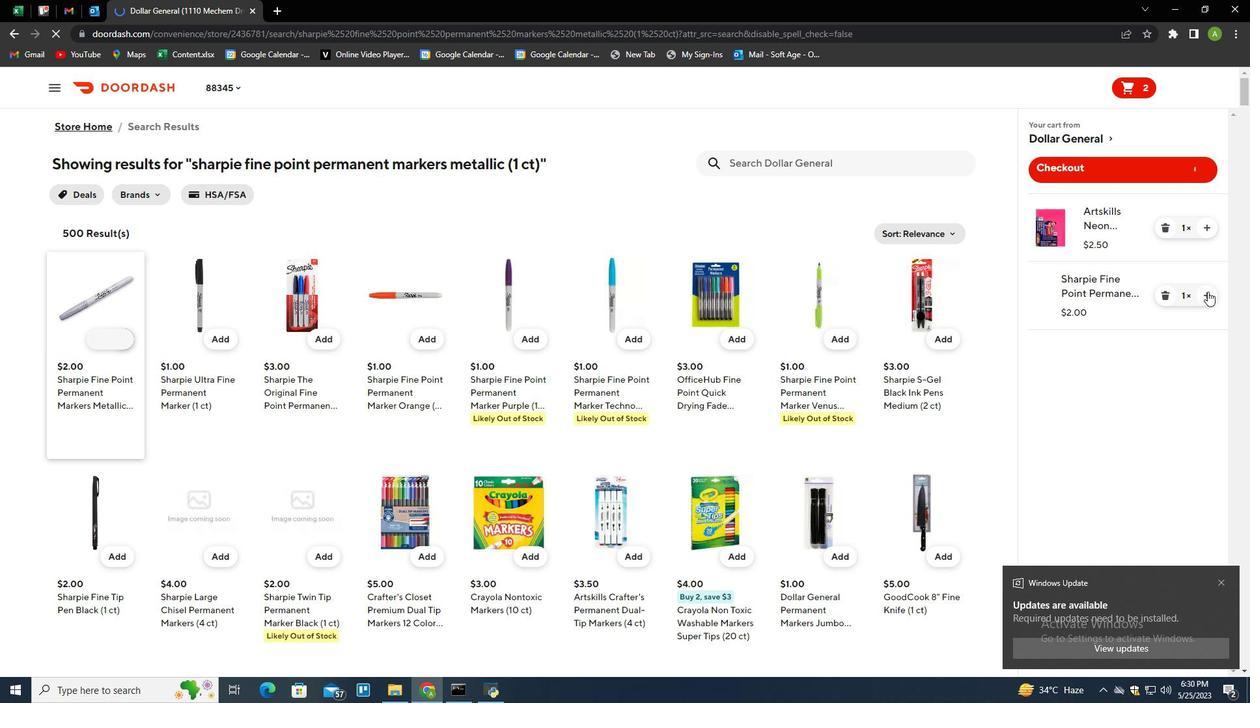 
Action: Mouse moved to (1084, 165)
Screenshot: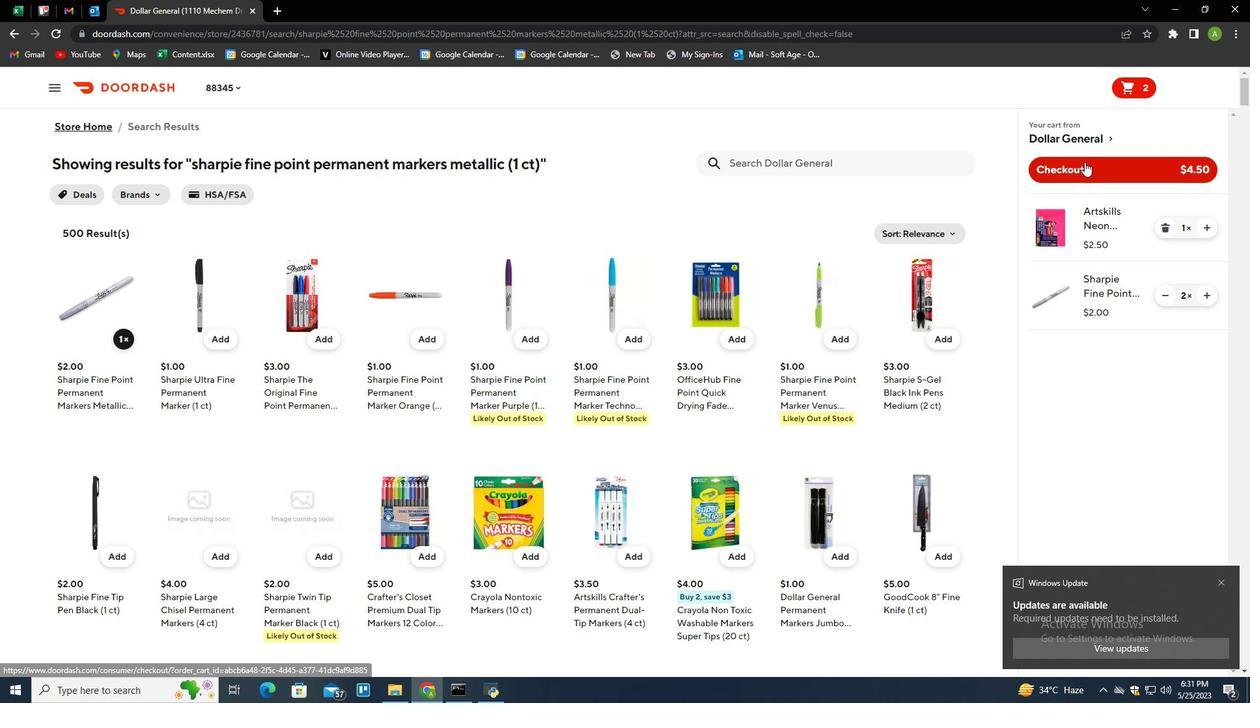 
Action: Mouse pressed left at (1084, 165)
Screenshot: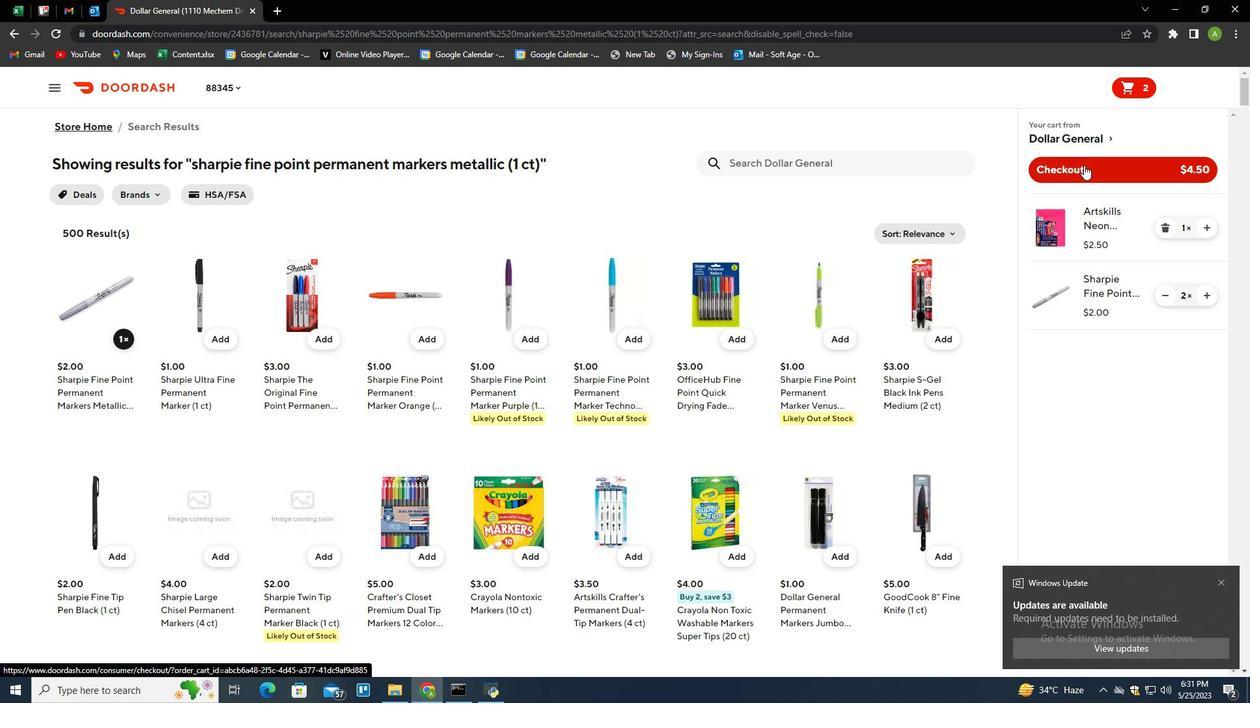 
Action: Mouse moved to (886, 268)
Screenshot: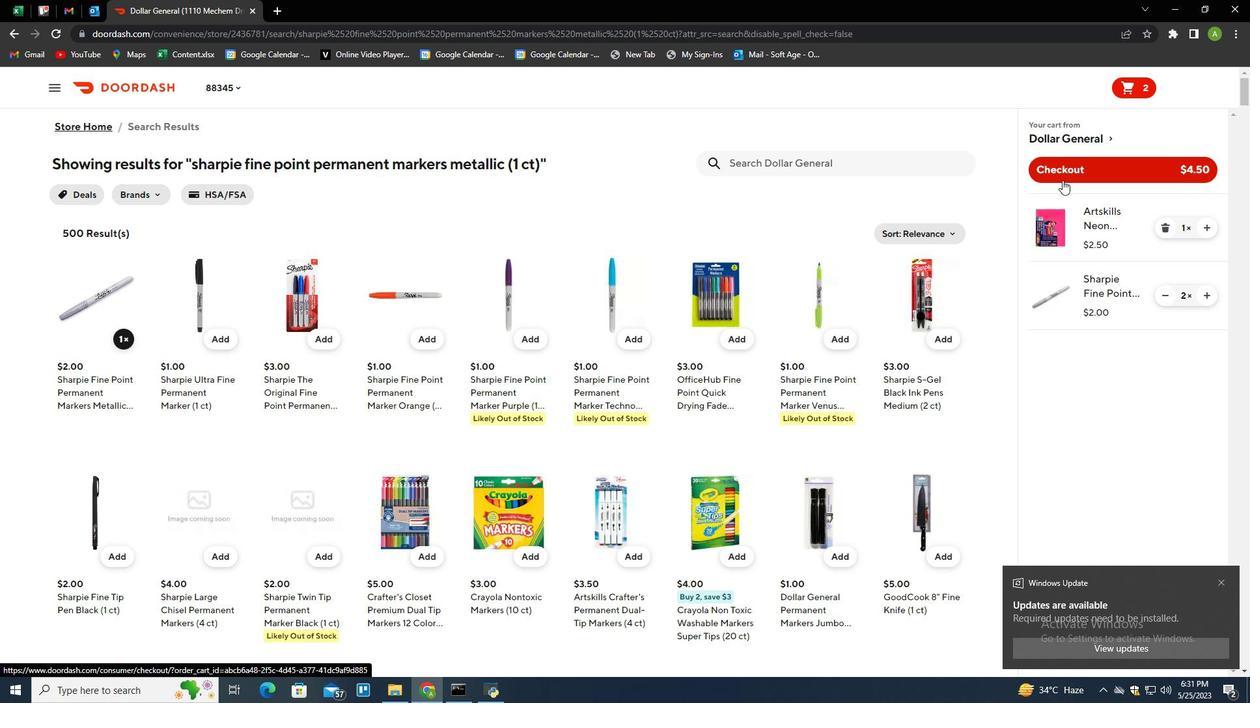 
